 Task: Find a place to stay in Beverly, United States from June 4 to June 8 for 2 adults, with a price range of ₹8,000 to ₹16,000, 1 bedroom, 1 bed, 1 bathroom, house type, self check-in, and English-speaking host.
Action: Mouse moved to (423, 102)
Screenshot: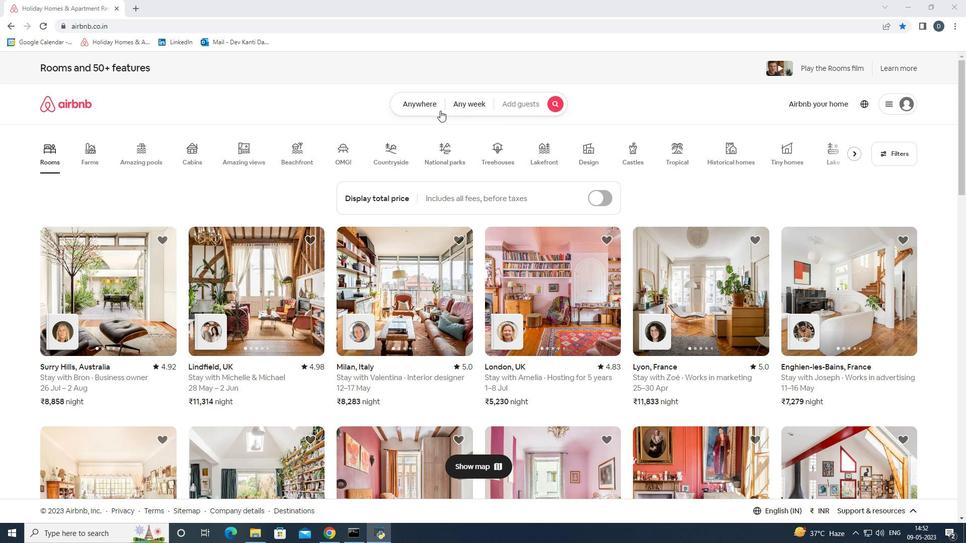 
Action: Mouse pressed left at (423, 102)
Screenshot: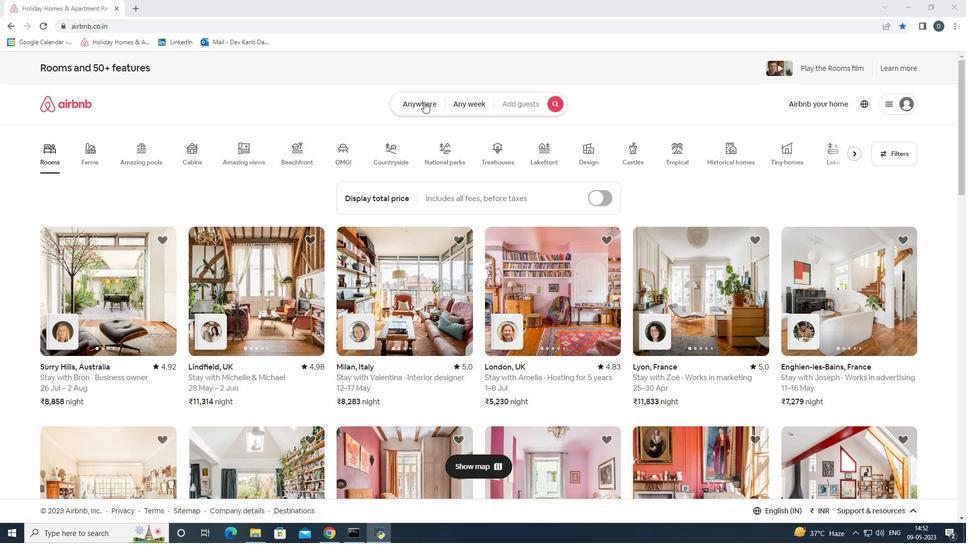 
Action: Mouse moved to (375, 143)
Screenshot: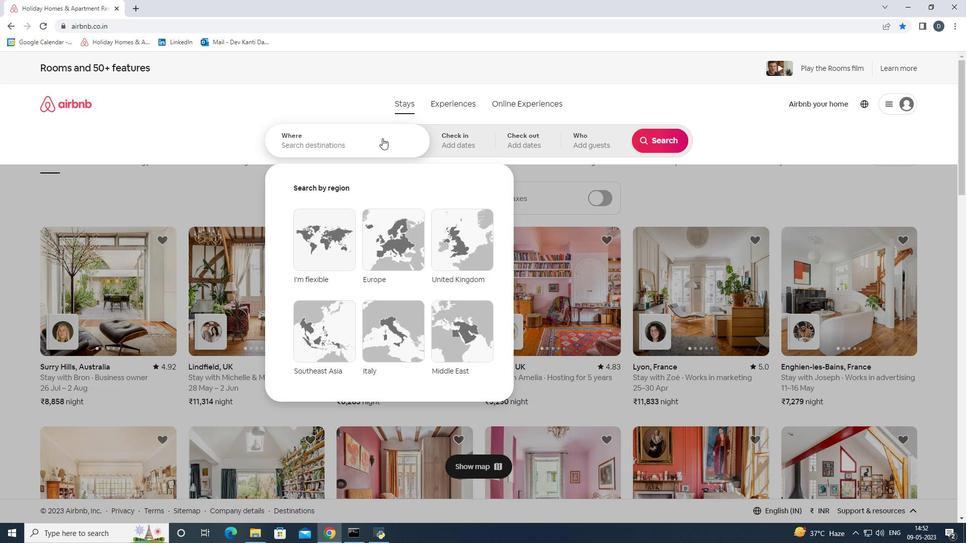 
Action: Mouse pressed left at (375, 143)
Screenshot: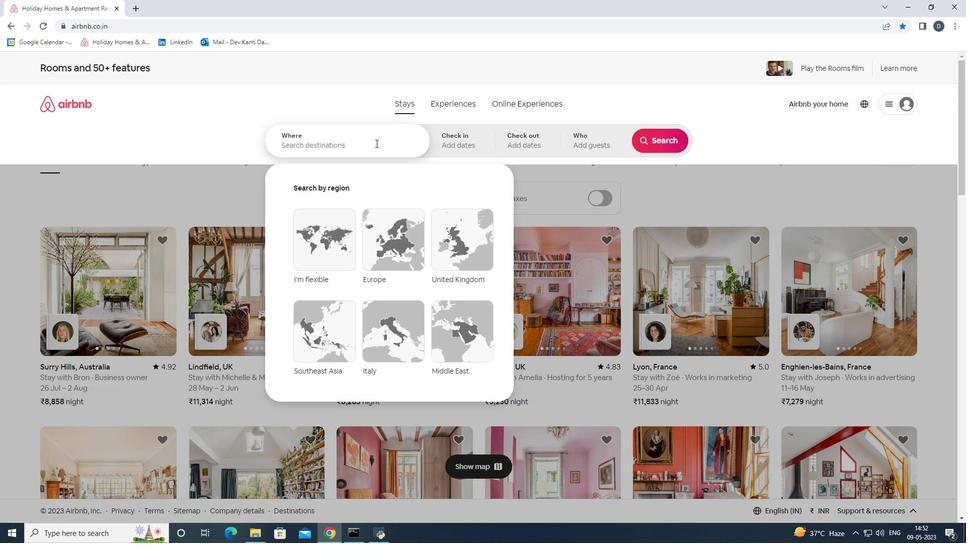 
Action: Mouse moved to (376, 142)
Screenshot: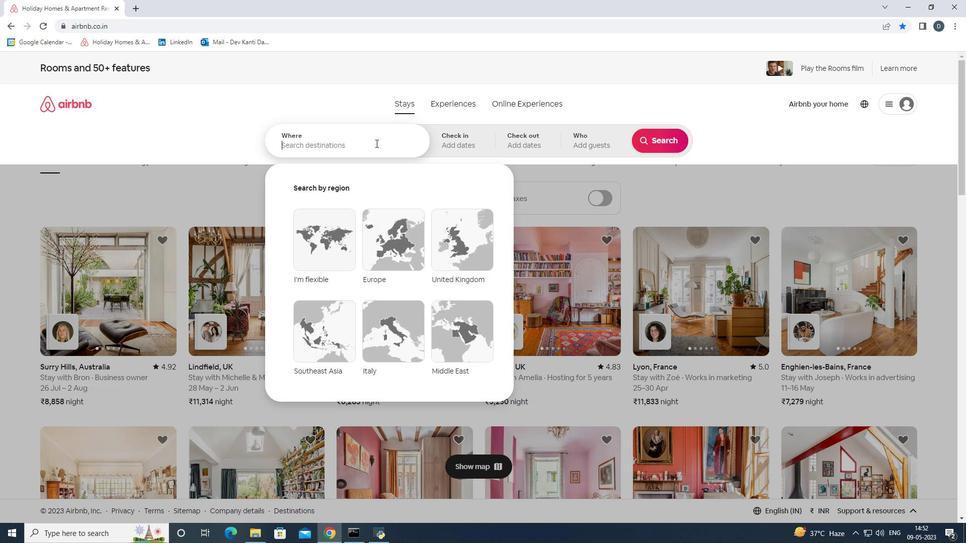 
Action: Key pressed <Key.shift_r><Key.shift_r><Key.shift_r><Key.shift_r><Key.shift_r><Key.shift_r><Key.shift_r><Key.shift_r>Beverly,<Key.shift_r><Key.shift_r><Key.shift_r><Key.shift_r><Key.shift_r><Key.shift_r><Key.shift_r><Key.shift_r><Key.shift_r><Key.shift_r><Key.shift_r><Key.shift_r><Key.shift_r><Key.shift_r>United<Key.space><Key.shift>States<Key.enter>
Screenshot: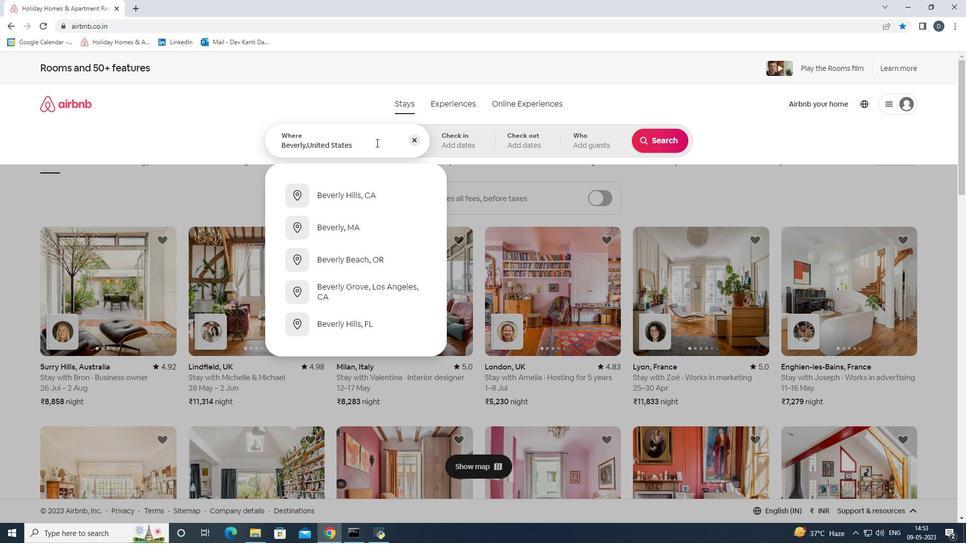 
Action: Mouse moved to (506, 284)
Screenshot: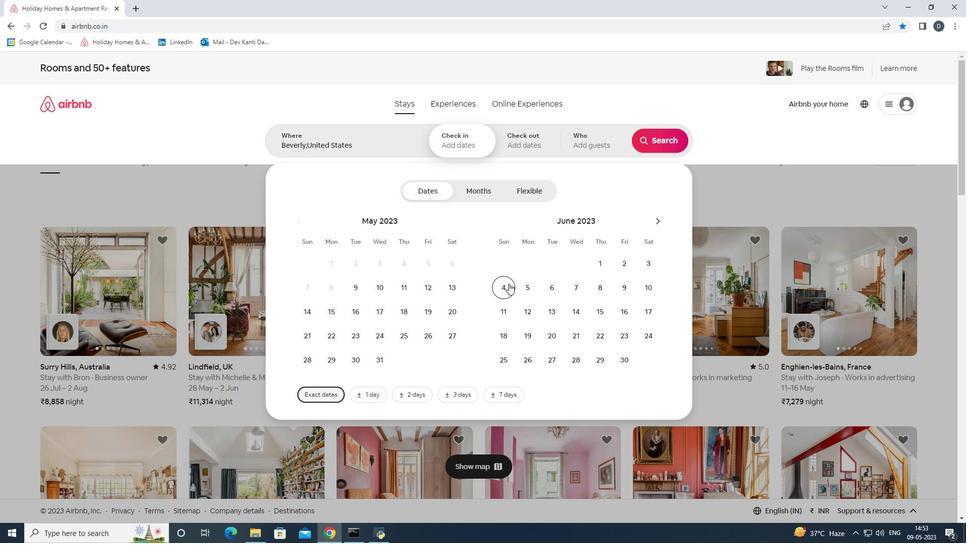 
Action: Mouse pressed left at (506, 284)
Screenshot: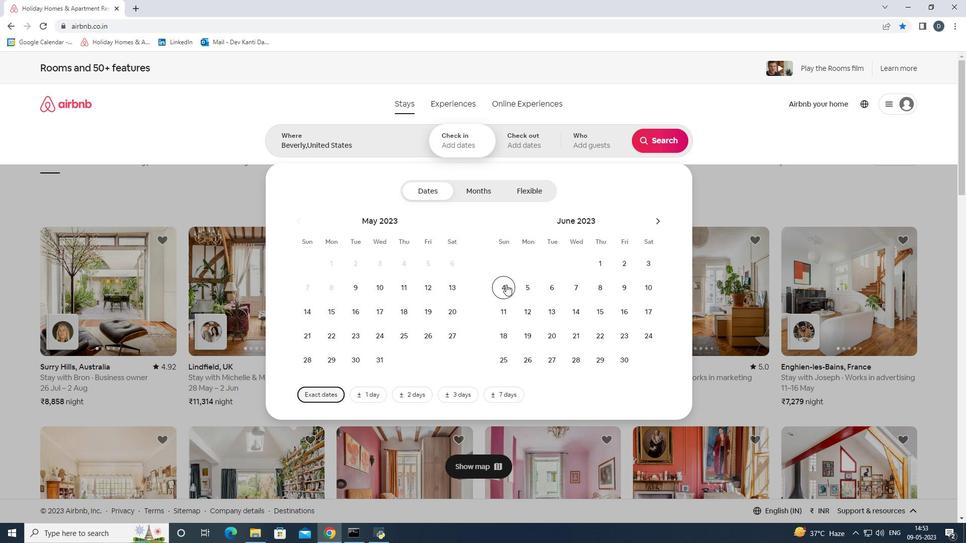 
Action: Mouse moved to (590, 291)
Screenshot: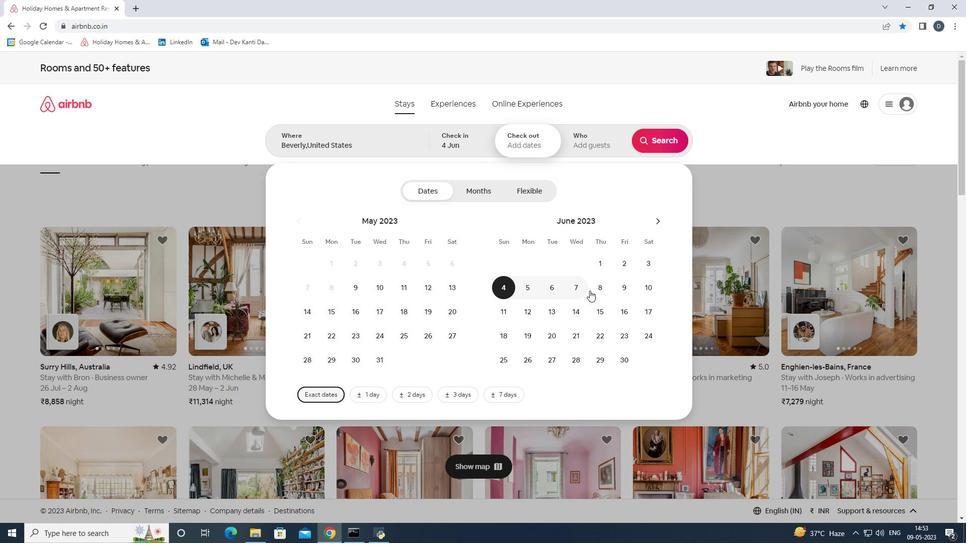 
Action: Mouse pressed left at (590, 291)
Screenshot: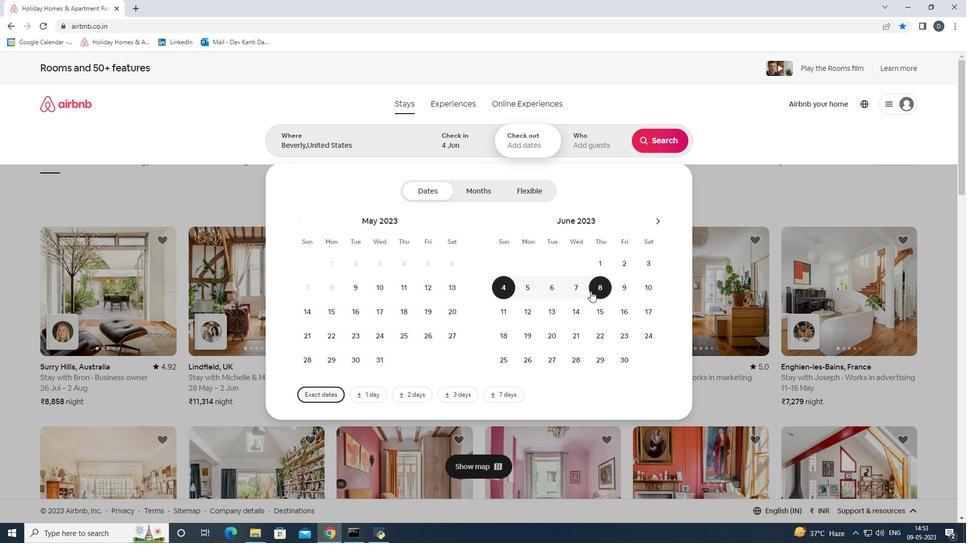 
Action: Mouse moved to (592, 148)
Screenshot: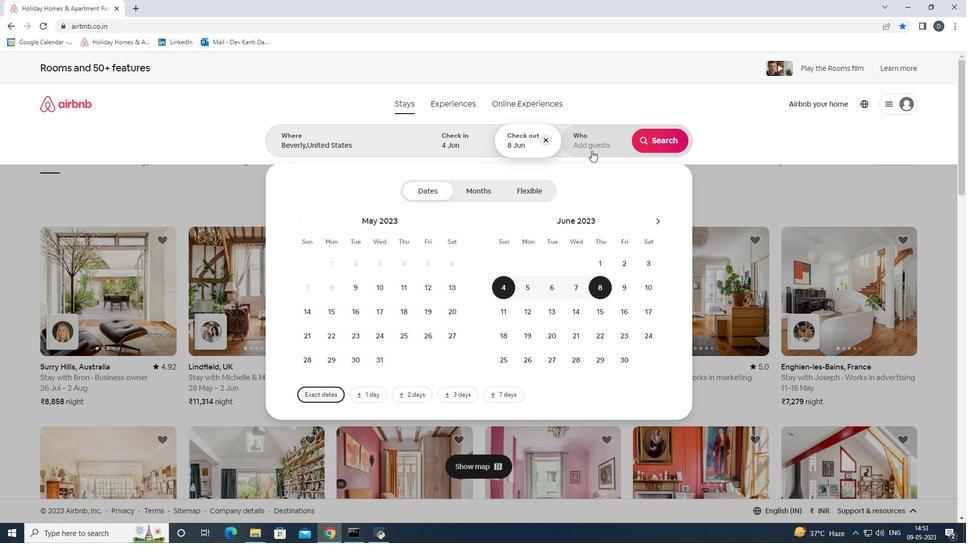 
Action: Mouse pressed left at (592, 148)
Screenshot: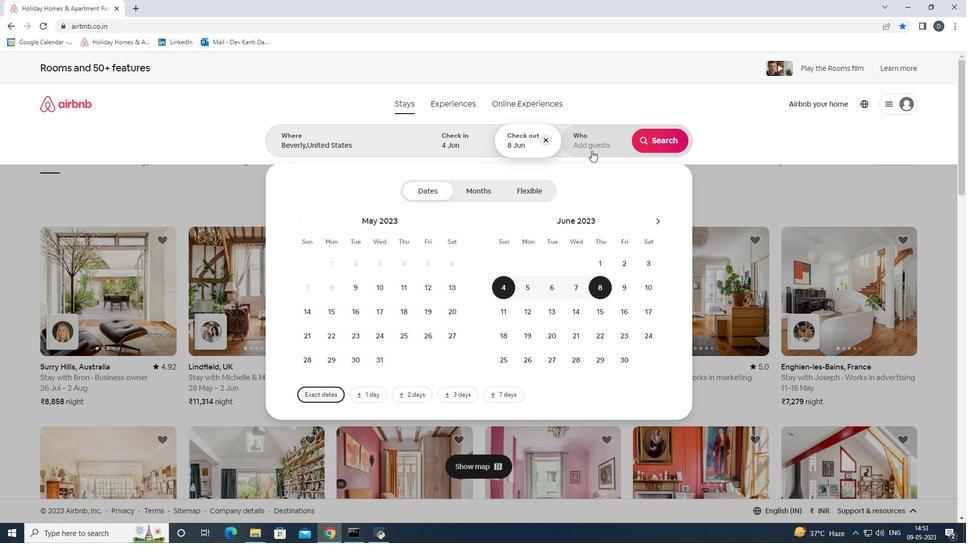 
Action: Mouse moved to (659, 195)
Screenshot: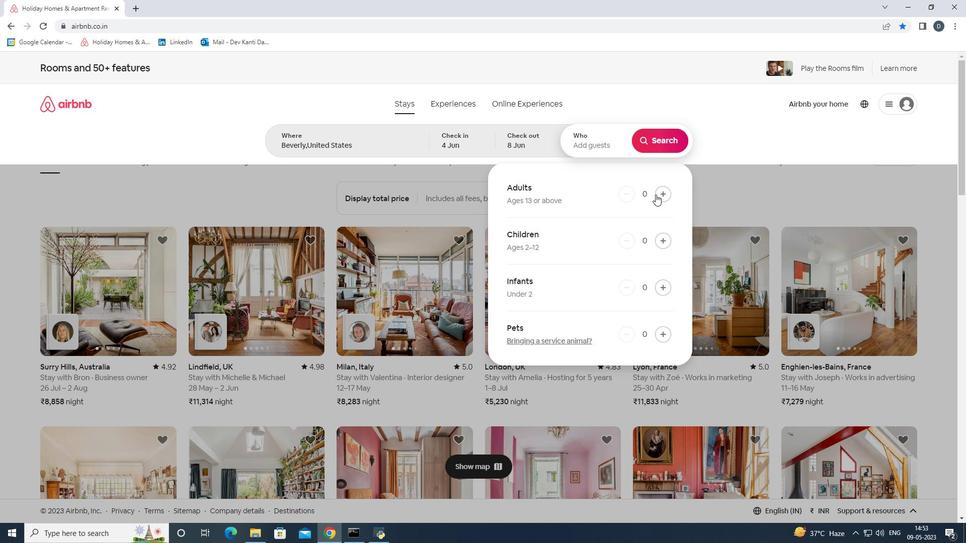 
Action: Mouse pressed left at (659, 195)
Screenshot: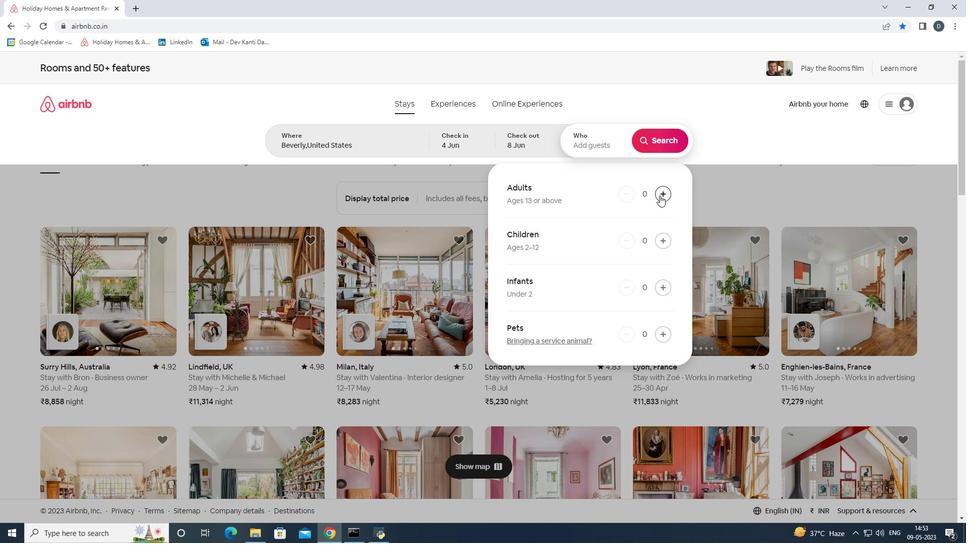 
Action: Mouse pressed left at (659, 195)
Screenshot: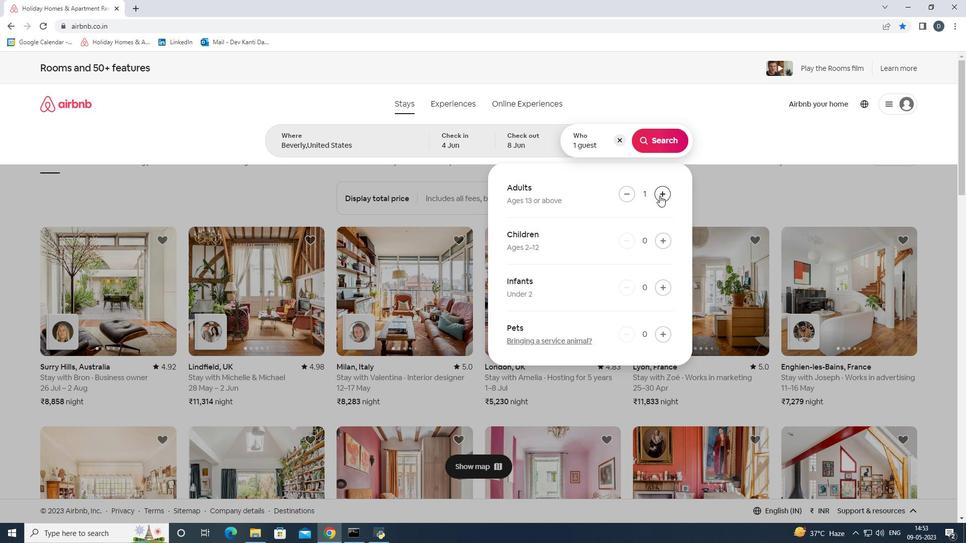 
Action: Mouse moved to (662, 147)
Screenshot: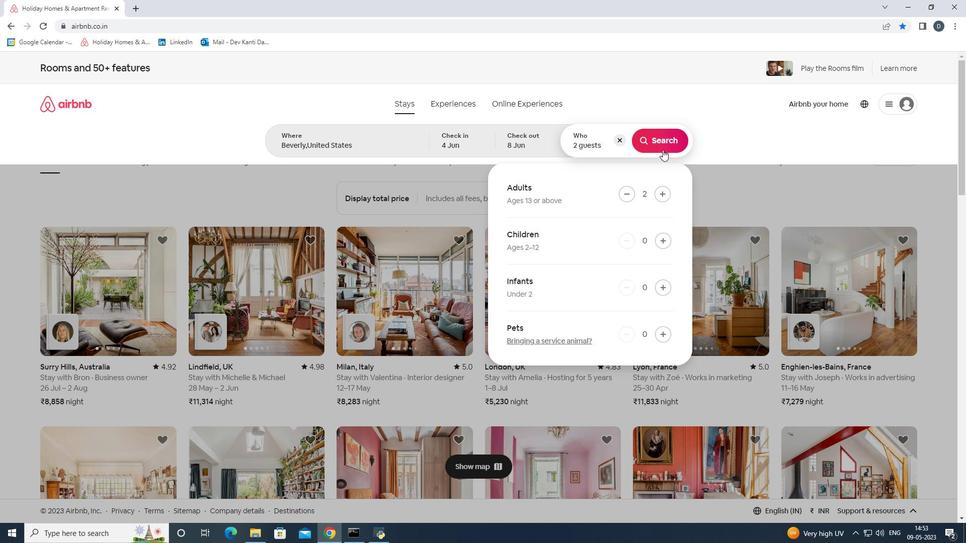 
Action: Mouse pressed left at (662, 147)
Screenshot: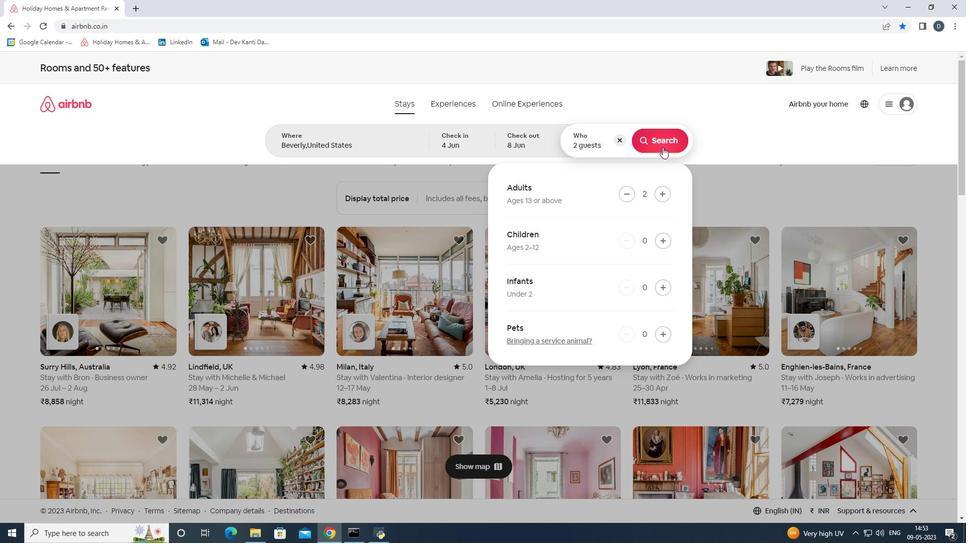 
Action: Mouse moved to (910, 116)
Screenshot: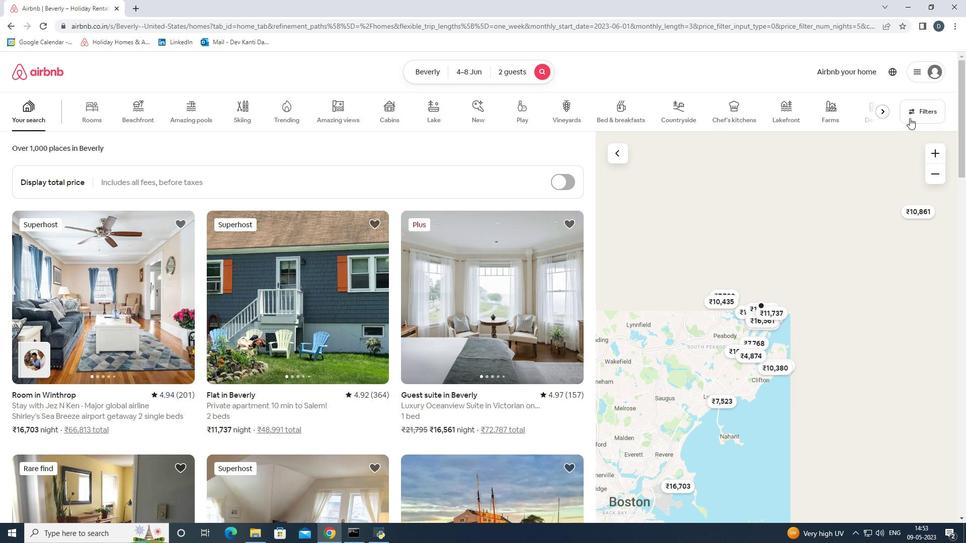 
Action: Mouse pressed left at (910, 116)
Screenshot: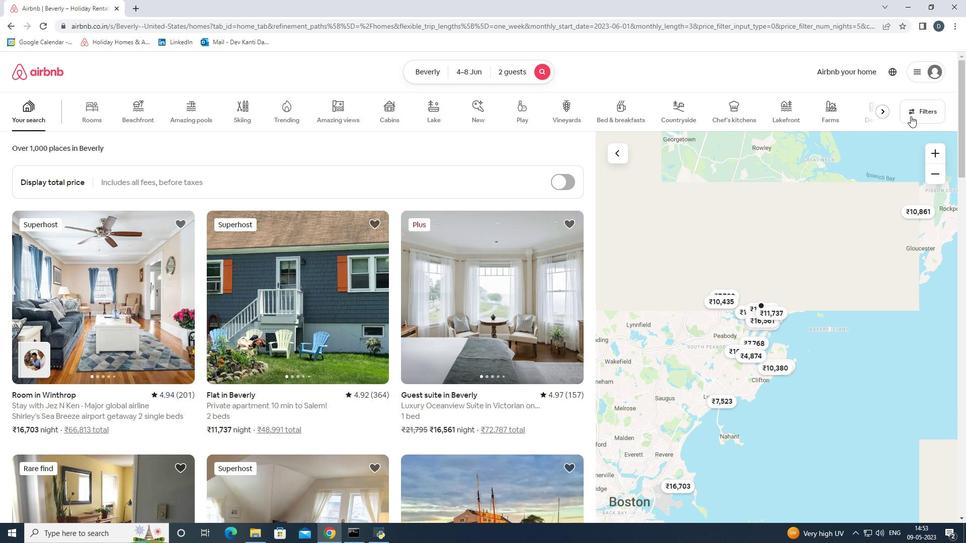 
Action: Mouse moved to (425, 358)
Screenshot: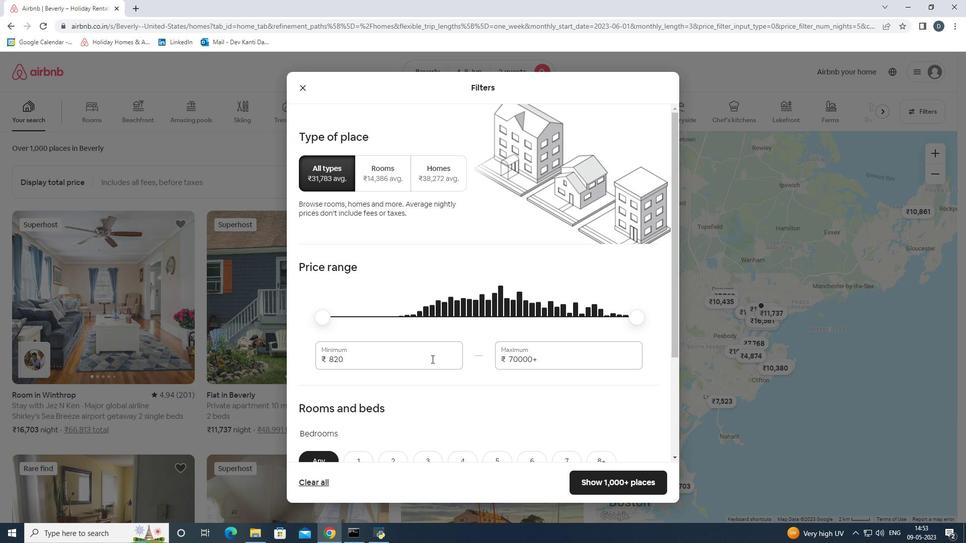 
Action: Mouse pressed left at (425, 358)
Screenshot: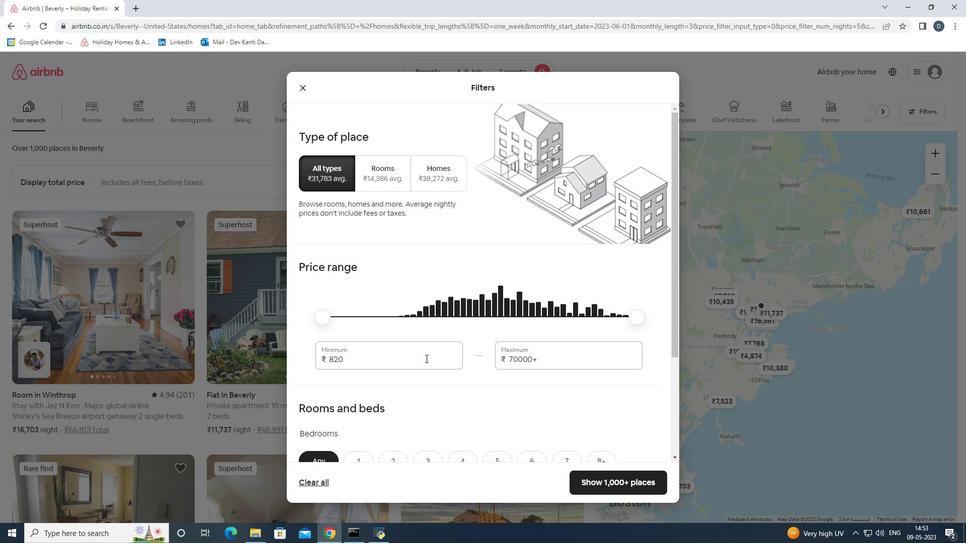 
Action: Mouse pressed left at (425, 358)
Screenshot: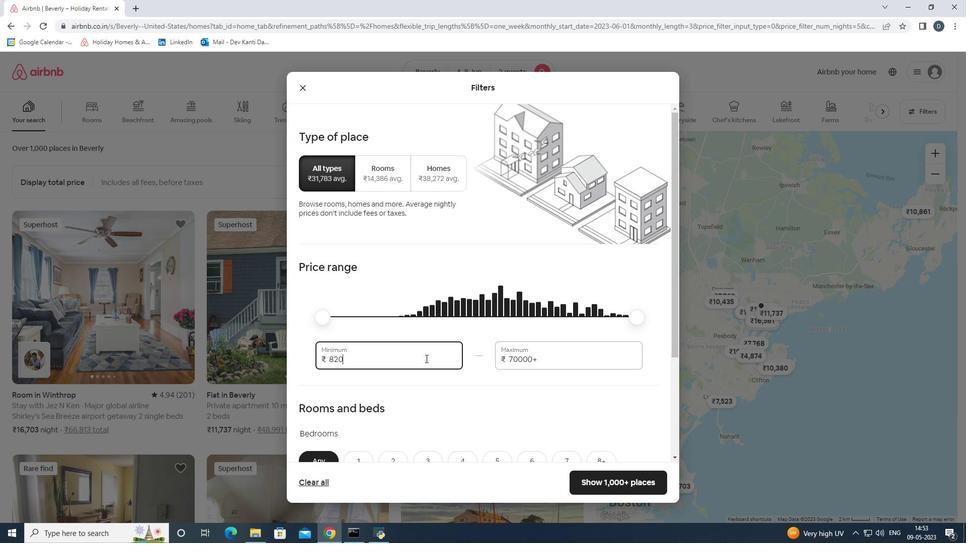 
Action: Mouse moved to (431, 356)
Screenshot: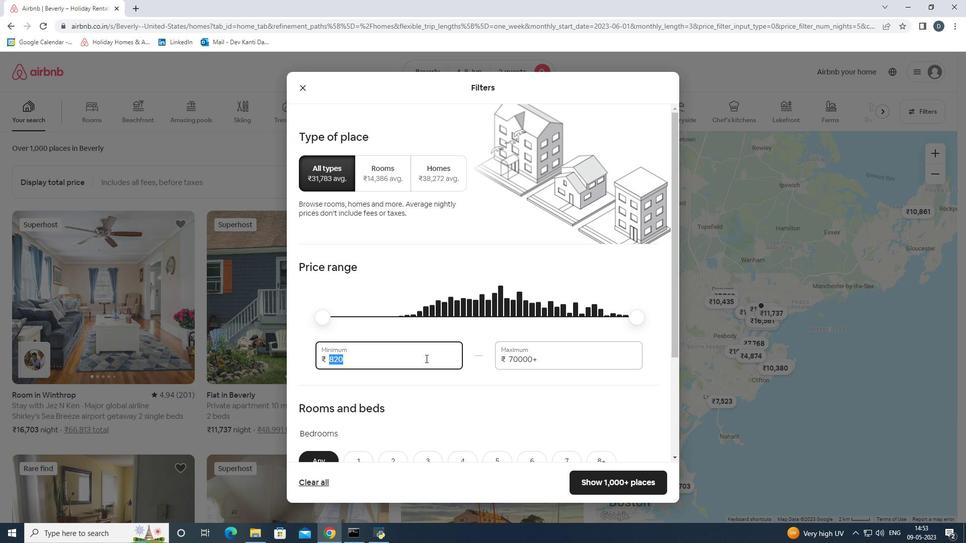 
Action: Key pressed 8000<Key.tab>16000
Screenshot: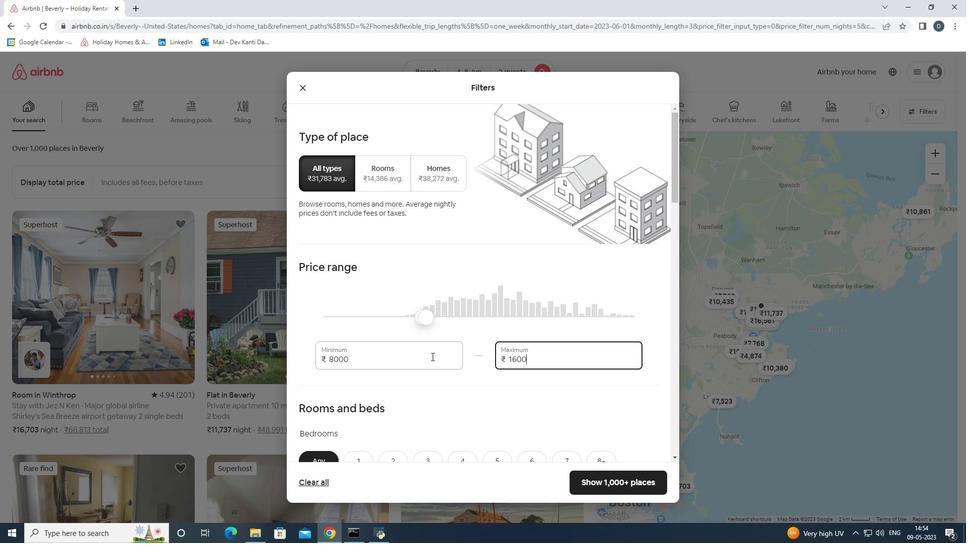
Action: Mouse scrolled (431, 356) with delta (0, 0)
Screenshot: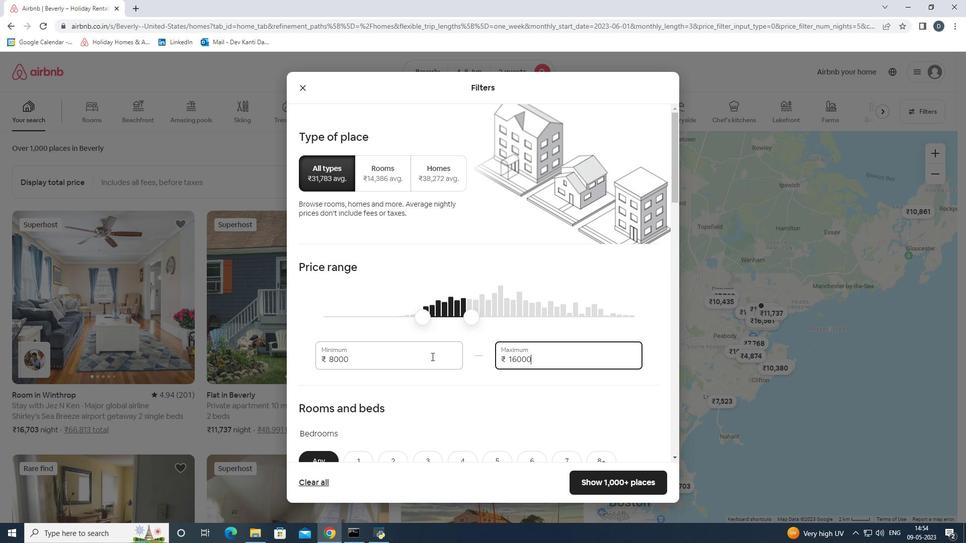 
Action: Mouse scrolled (431, 356) with delta (0, 0)
Screenshot: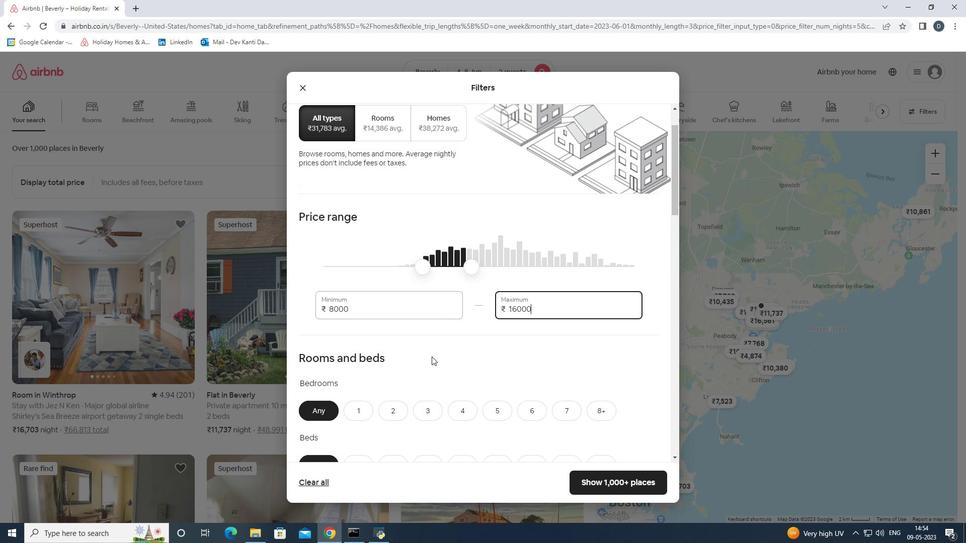 
Action: Mouse moved to (431, 356)
Screenshot: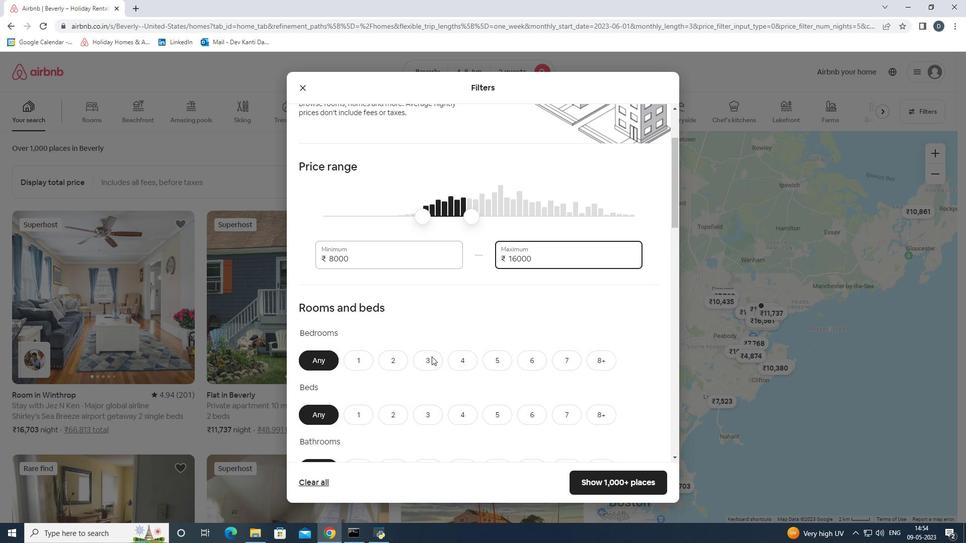 
Action: Mouse scrolled (431, 356) with delta (0, 0)
Screenshot: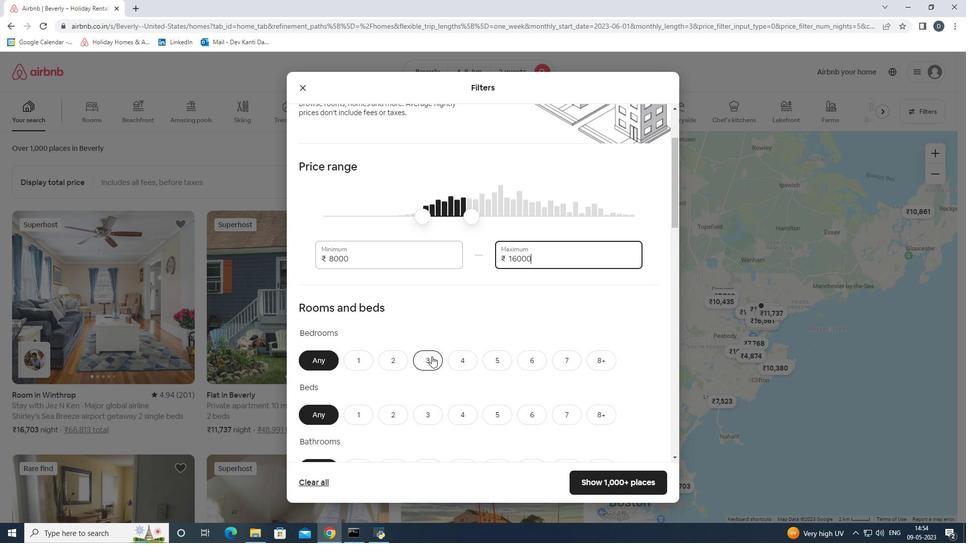 
Action: Mouse moved to (362, 314)
Screenshot: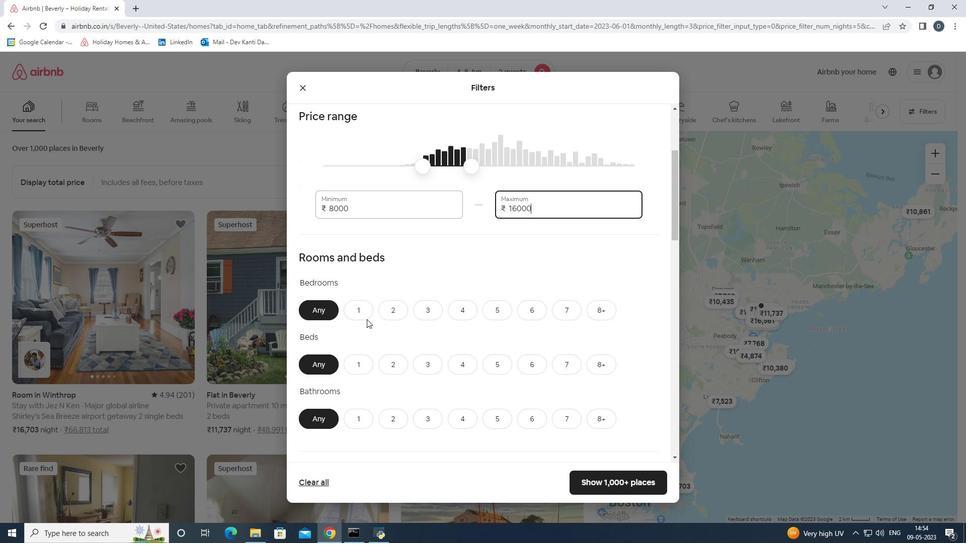 
Action: Mouse pressed left at (362, 314)
Screenshot: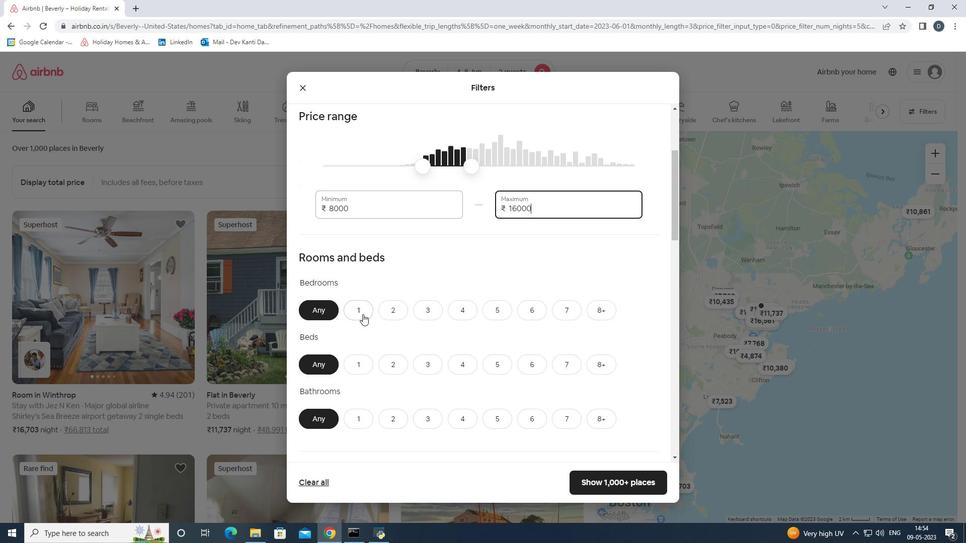 
Action: Mouse moved to (359, 359)
Screenshot: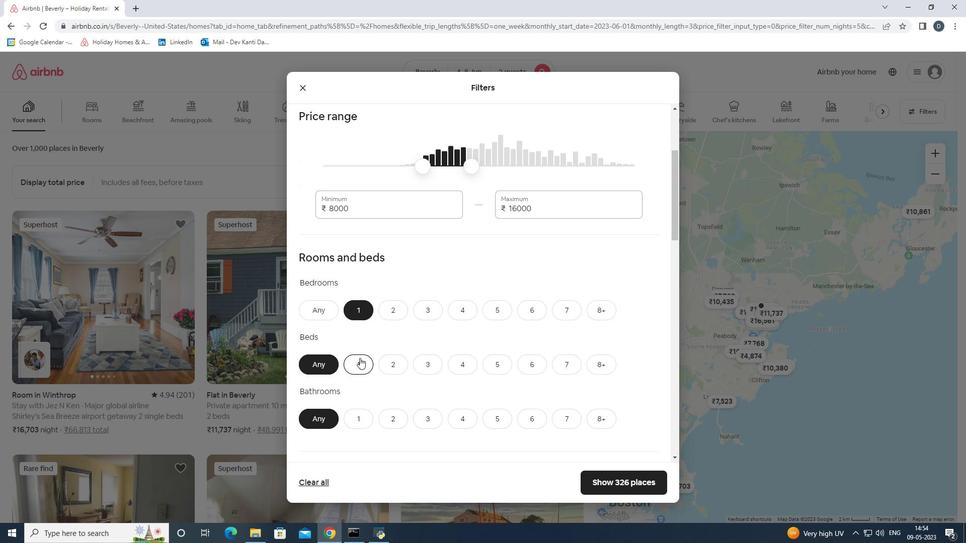 
Action: Mouse pressed left at (359, 359)
Screenshot: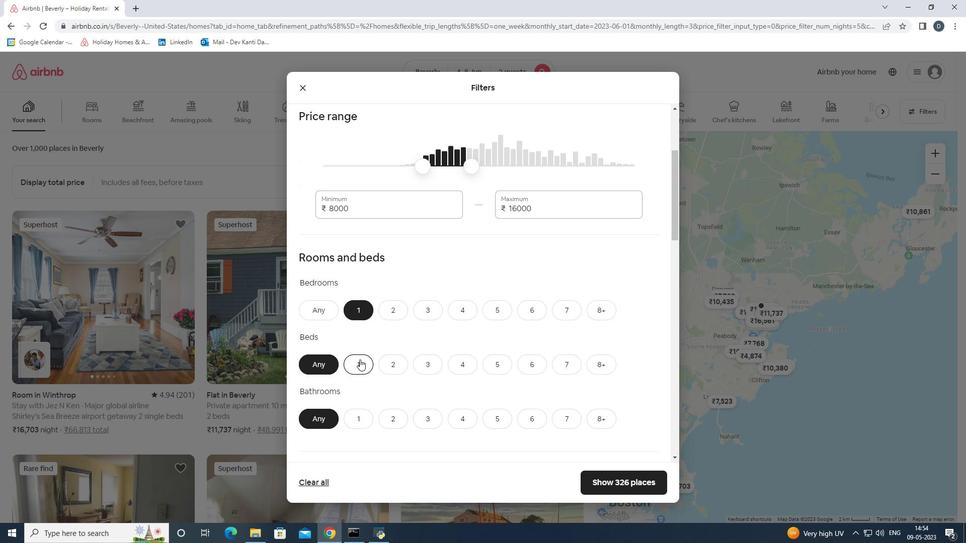 
Action: Mouse moved to (361, 412)
Screenshot: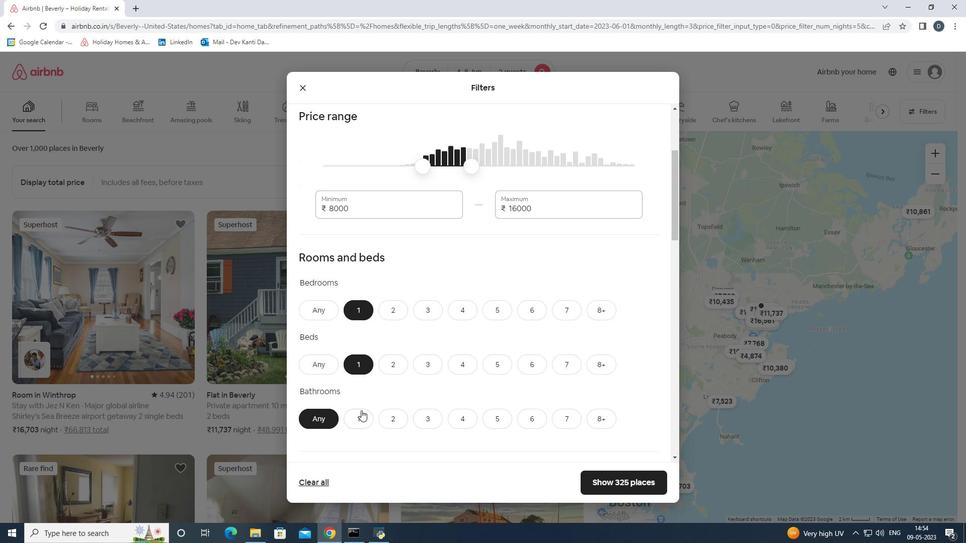 
Action: Mouse pressed left at (361, 412)
Screenshot: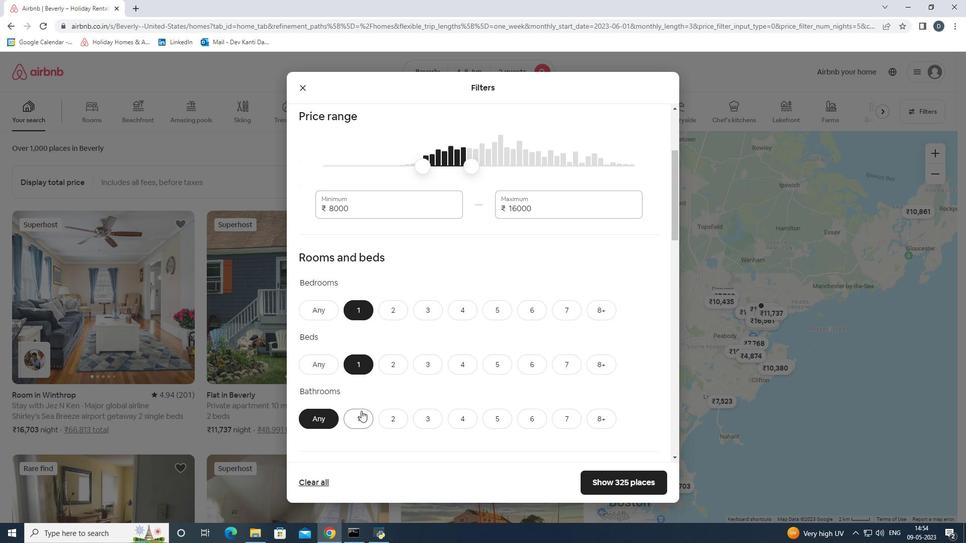 
Action: Mouse moved to (388, 392)
Screenshot: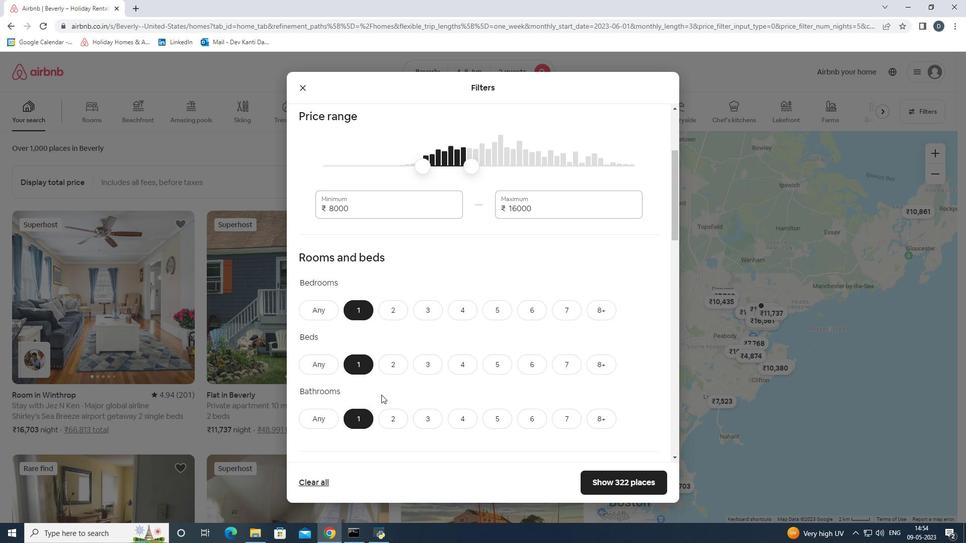 
Action: Mouse scrolled (388, 391) with delta (0, 0)
Screenshot: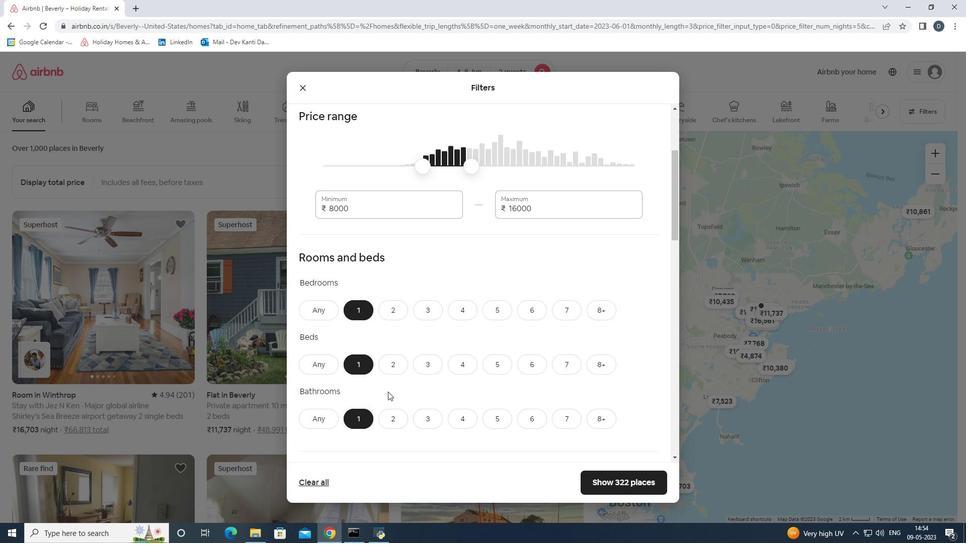 
Action: Mouse scrolled (388, 391) with delta (0, 0)
Screenshot: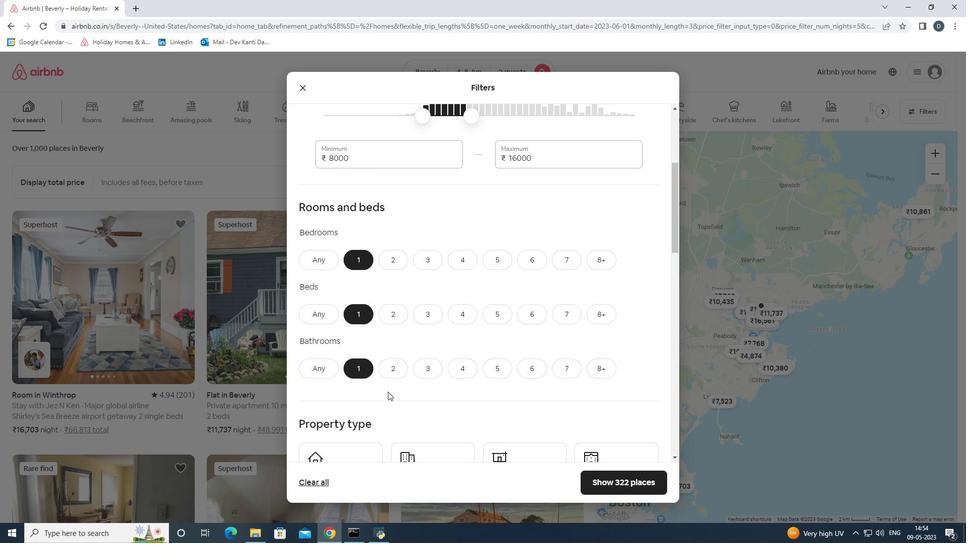 
Action: Mouse moved to (389, 392)
Screenshot: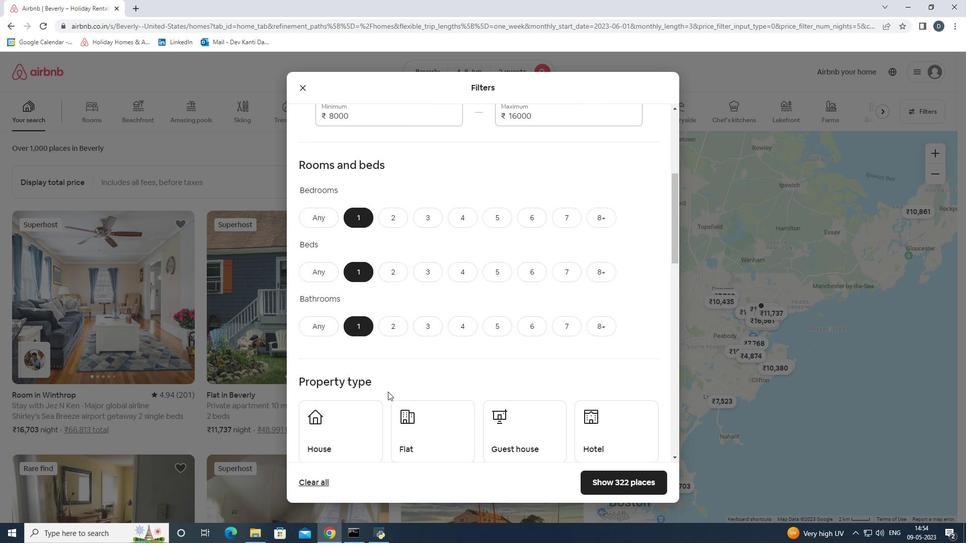
Action: Mouse scrolled (389, 391) with delta (0, 0)
Screenshot: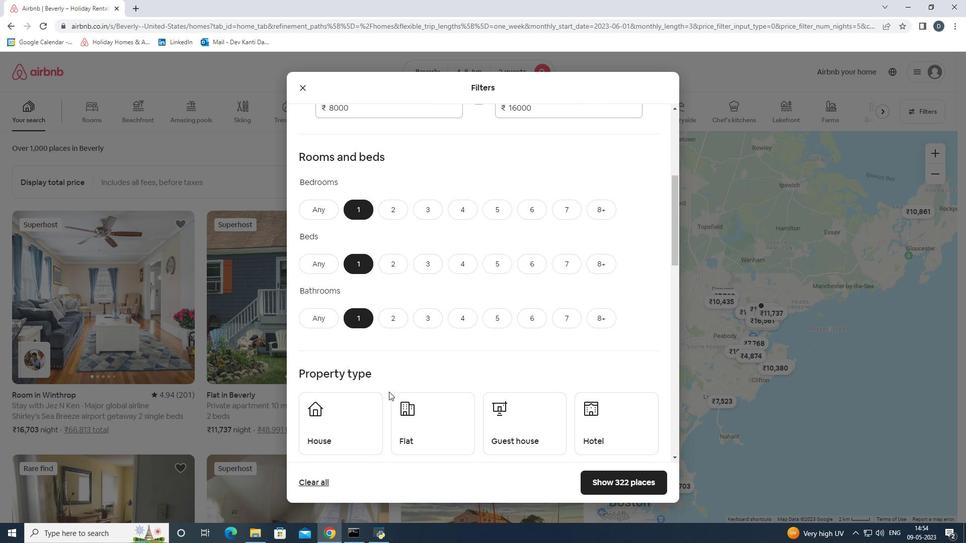 
Action: Mouse moved to (359, 382)
Screenshot: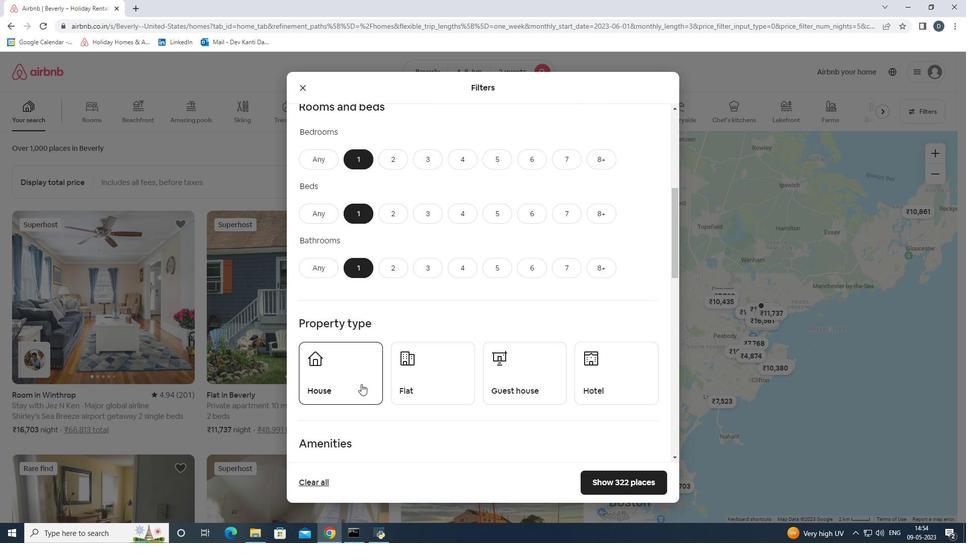 
Action: Mouse pressed left at (359, 382)
Screenshot: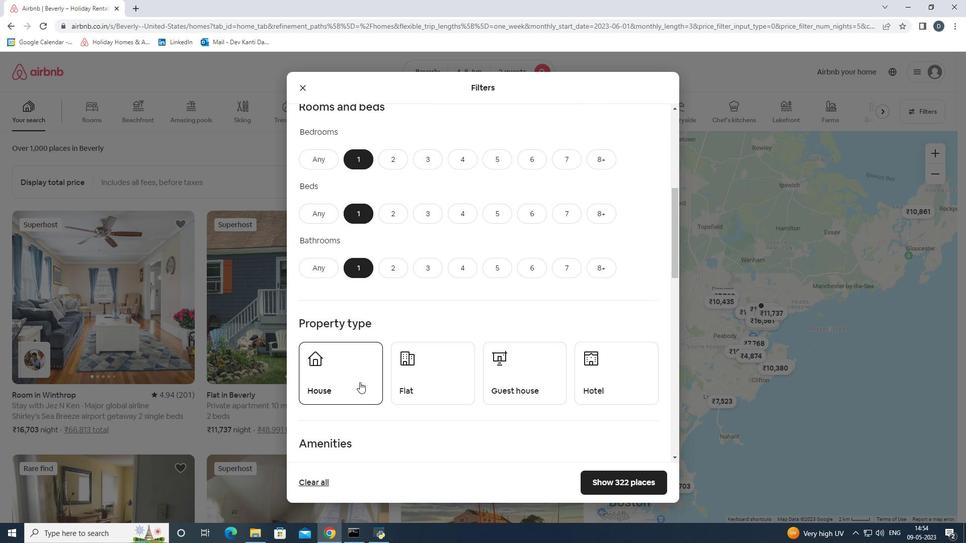 
Action: Mouse moved to (405, 378)
Screenshot: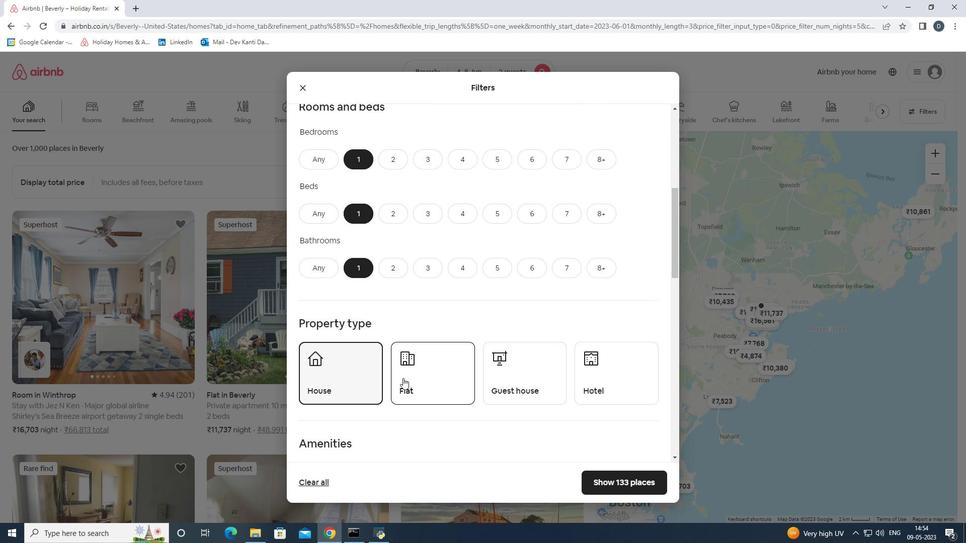 
Action: Mouse pressed left at (405, 378)
Screenshot: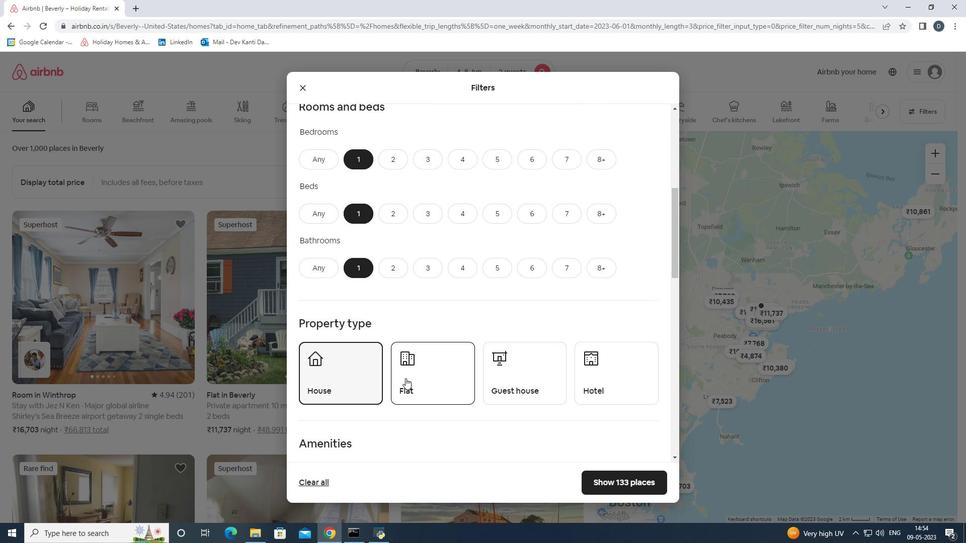 
Action: Mouse moved to (514, 378)
Screenshot: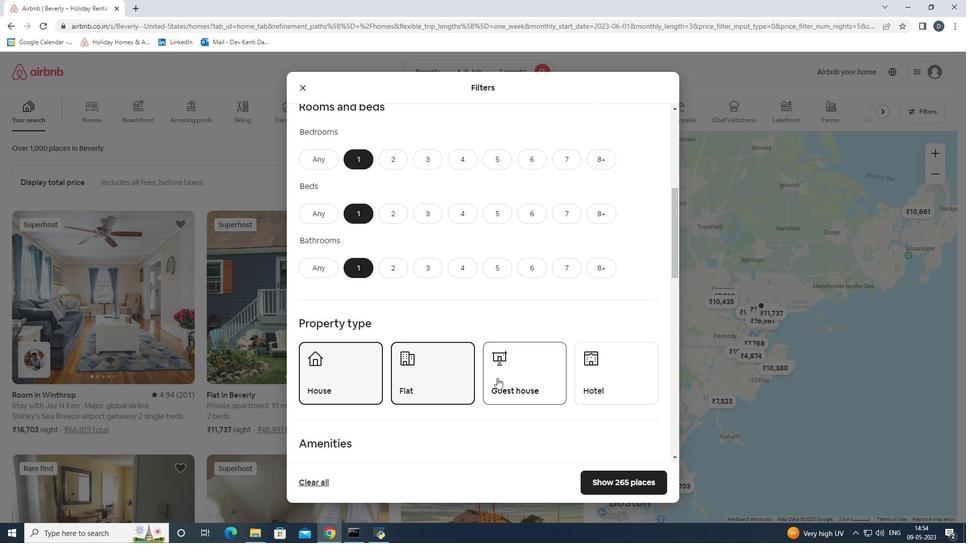 
Action: Mouse pressed left at (514, 378)
Screenshot: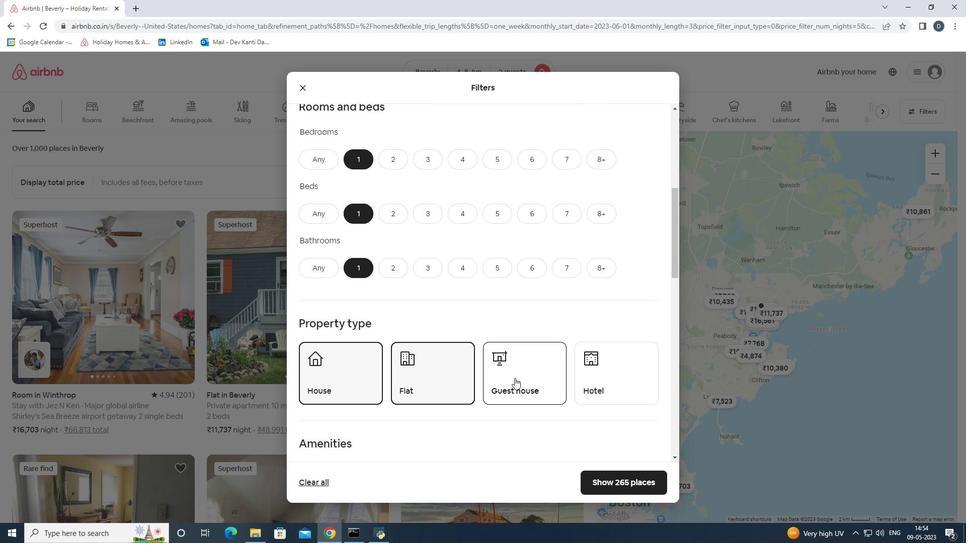 
Action: Mouse moved to (581, 369)
Screenshot: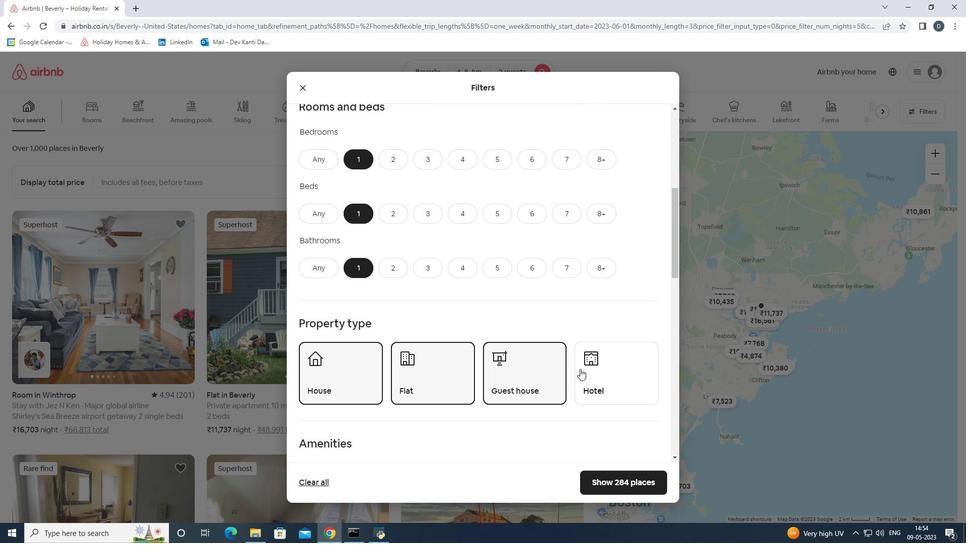 
Action: Mouse pressed left at (581, 369)
Screenshot: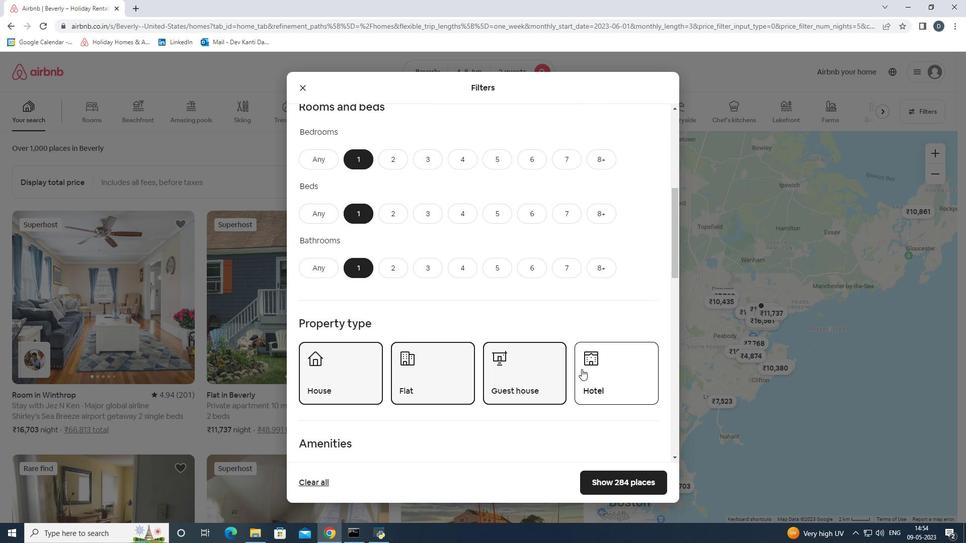 
Action: Mouse moved to (583, 369)
Screenshot: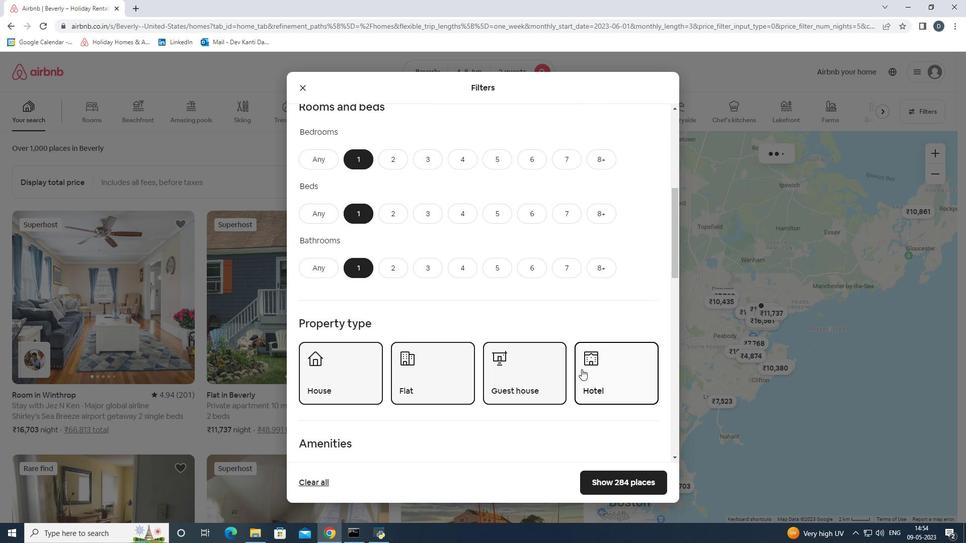 
Action: Mouse scrolled (583, 368) with delta (0, 0)
Screenshot: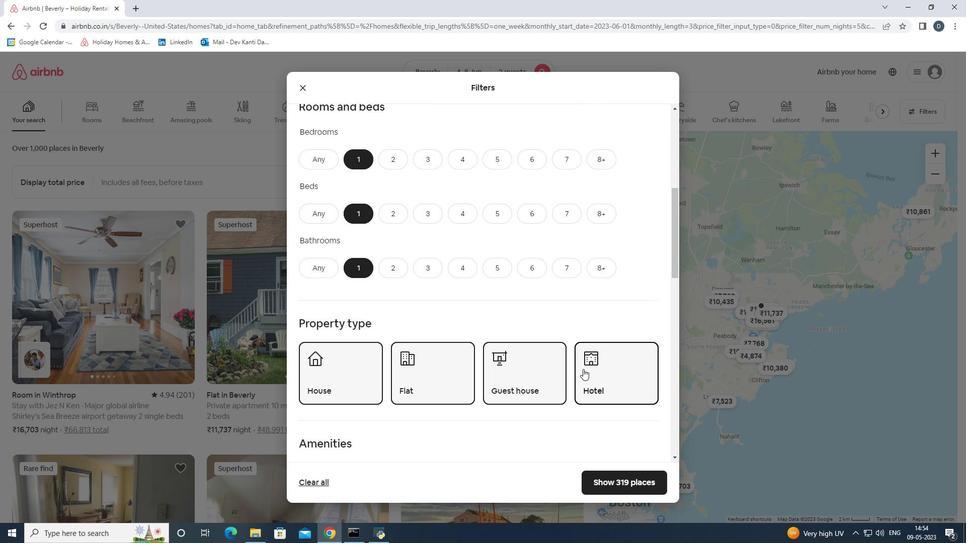 
Action: Mouse scrolled (583, 368) with delta (0, 0)
Screenshot: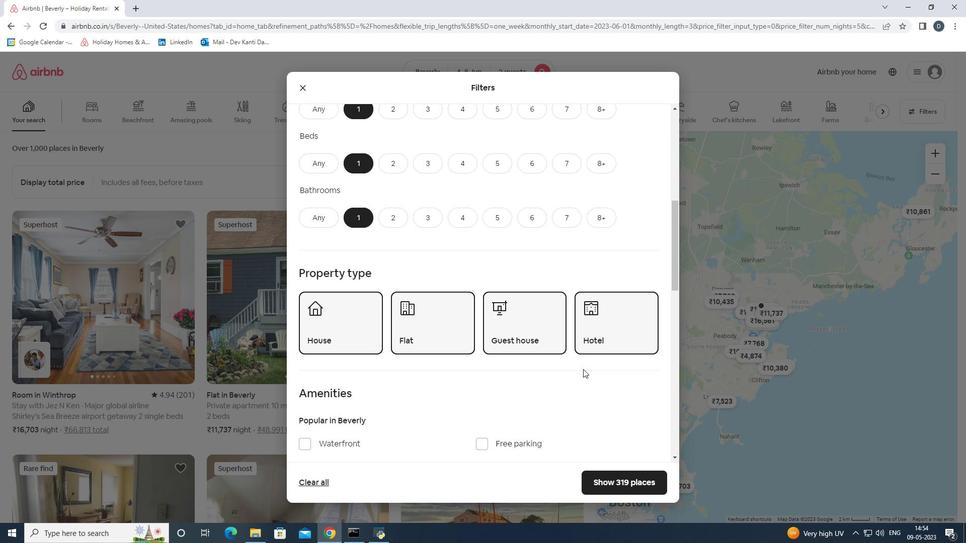 
Action: Mouse scrolled (583, 368) with delta (0, 0)
Screenshot: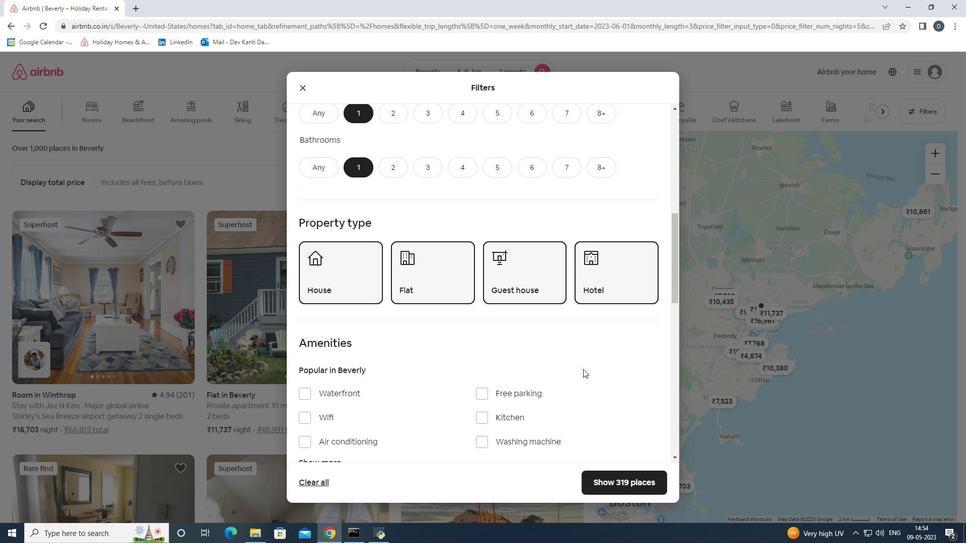 
Action: Mouse scrolled (583, 368) with delta (0, 0)
Screenshot: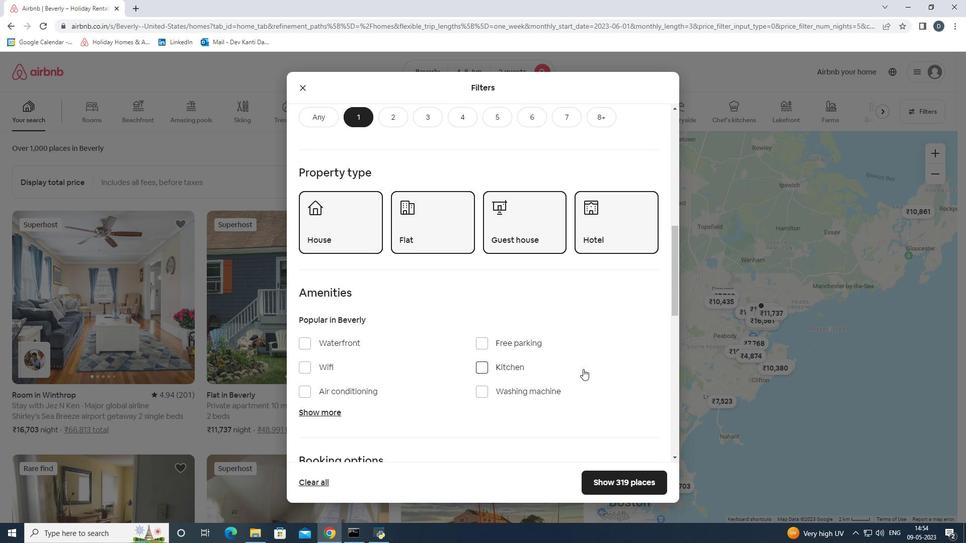 
Action: Mouse scrolled (583, 368) with delta (0, 0)
Screenshot: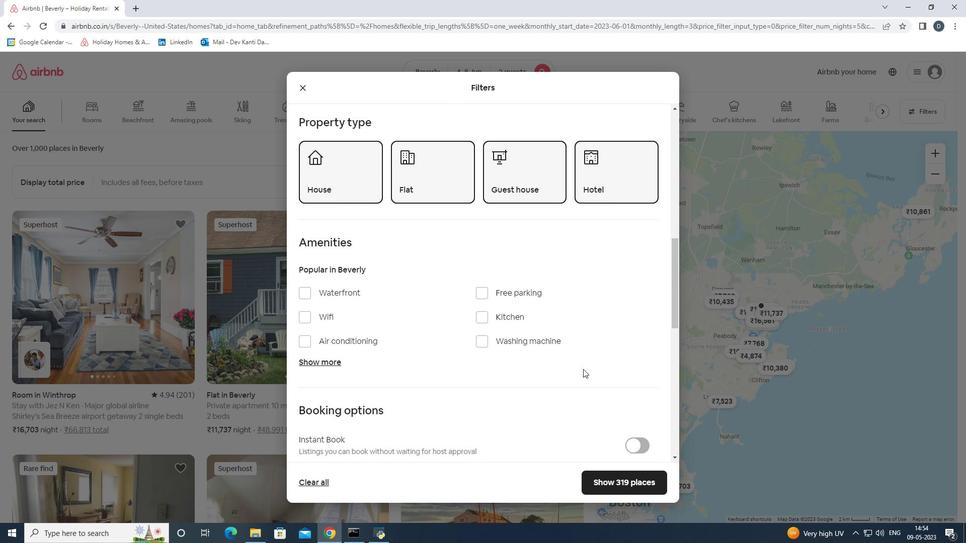 
Action: Mouse moved to (596, 369)
Screenshot: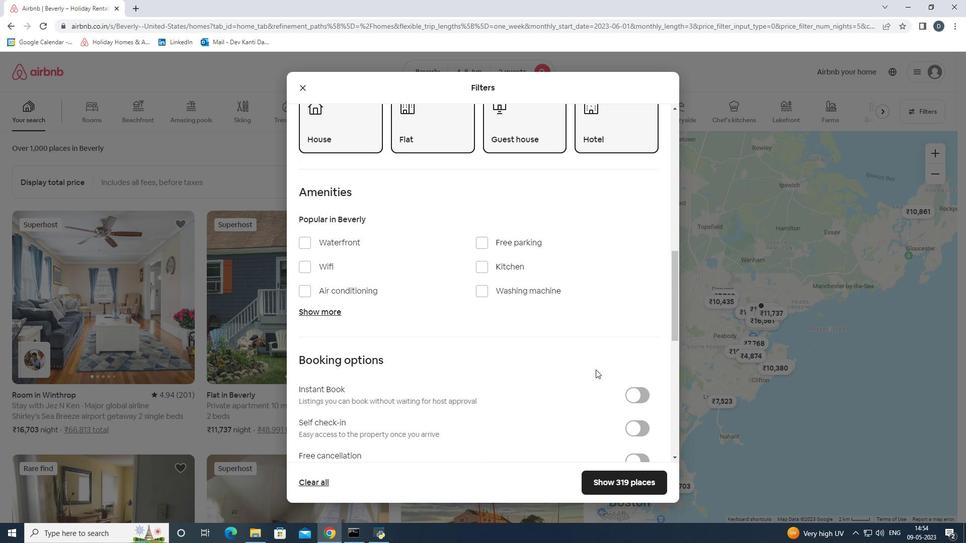 
Action: Mouse scrolled (596, 369) with delta (0, 0)
Screenshot: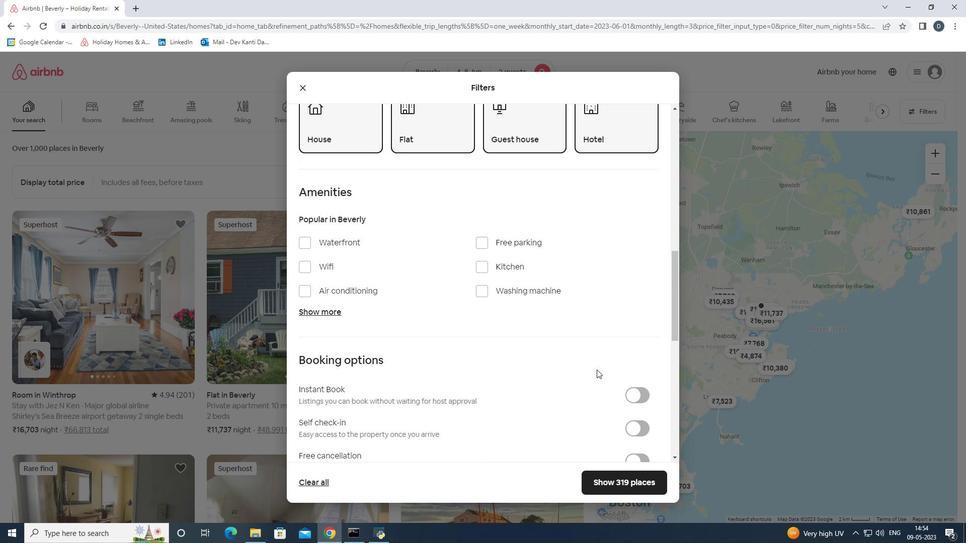 
Action: Mouse moved to (627, 377)
Screenshot: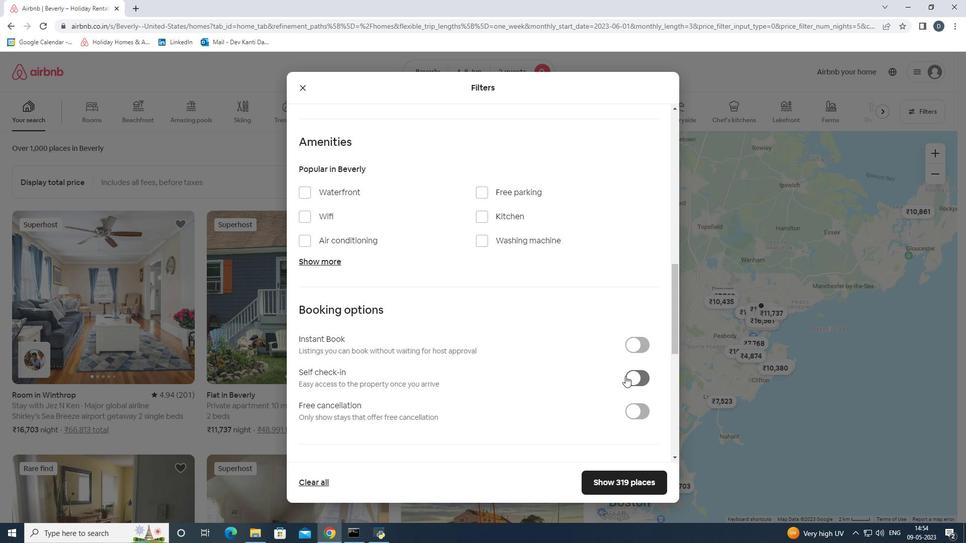 
Action: Mouse pressed left at (627, 377)
Screenshot: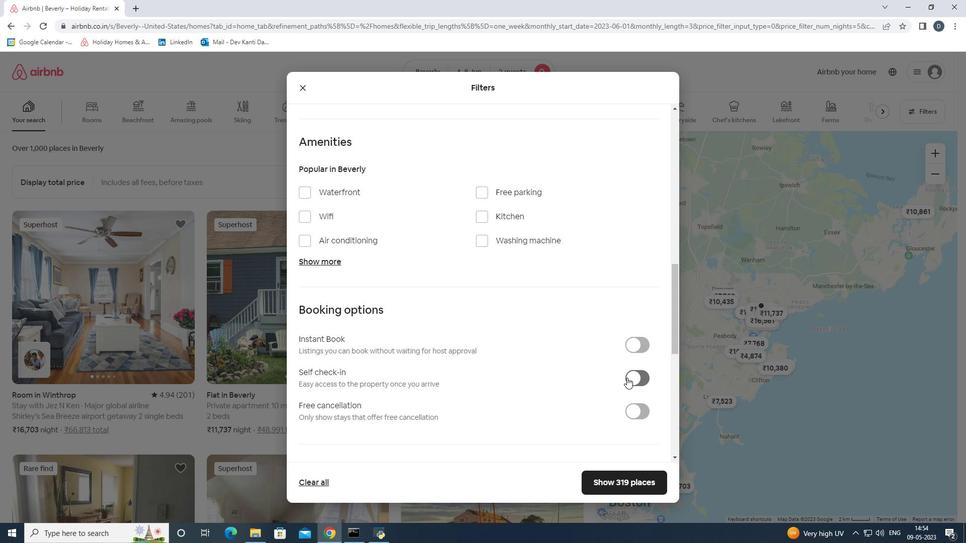 
Action: Mouse moved to (627, 377)
Screenshot: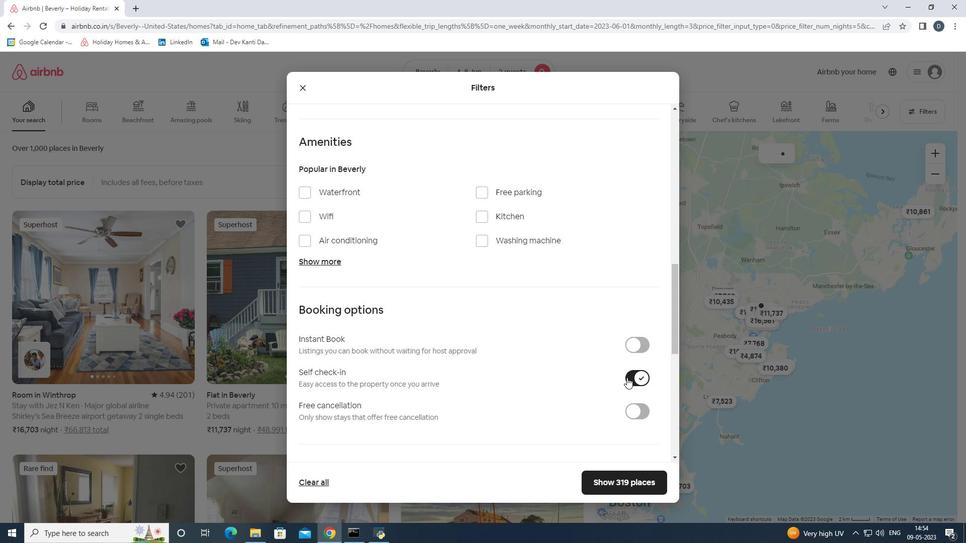 
Action: Mouse scrolled (627, 377) with delta (0, 0)
Screenshot: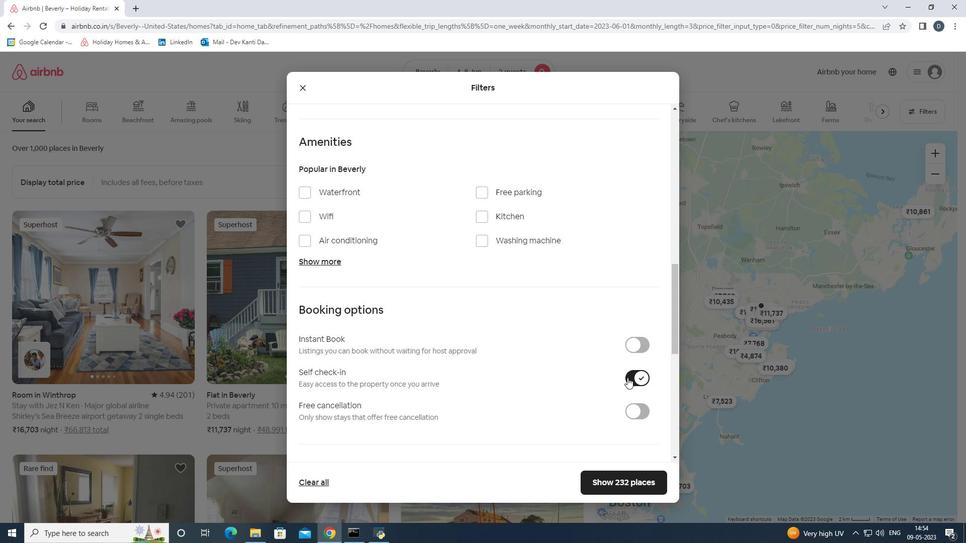 
Action: Mouse scrolled (627, 377) with delta (0, 0)
Screenshot: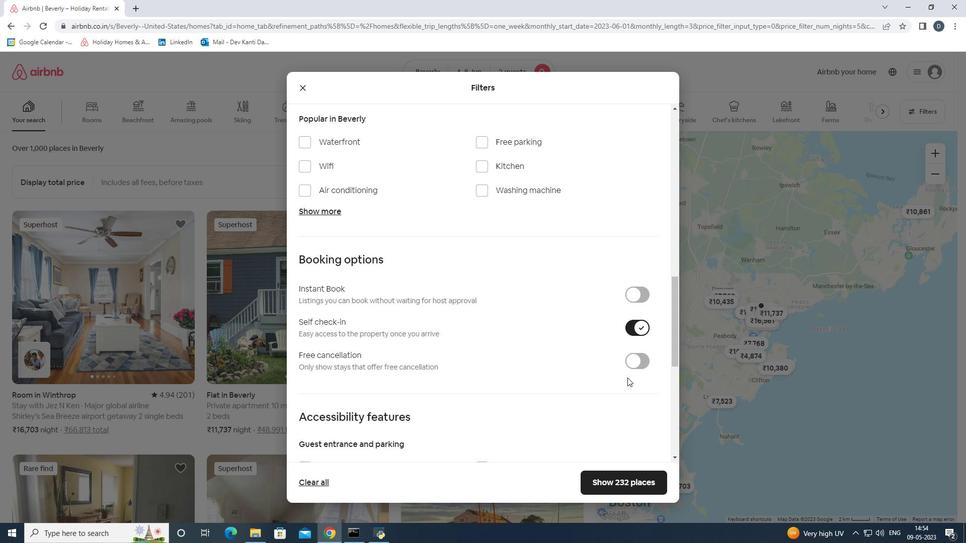 
Action: Mouse scrolled (627, 377) with delta (0, 0)
Screenshot: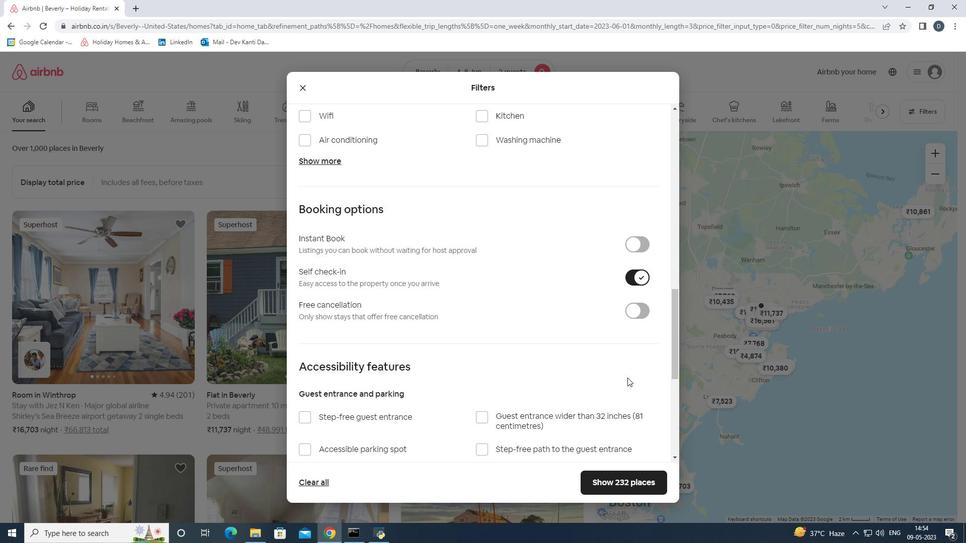 
Action: Mouse scrolled (627, 377) with delta (0, 0)
Screenshot: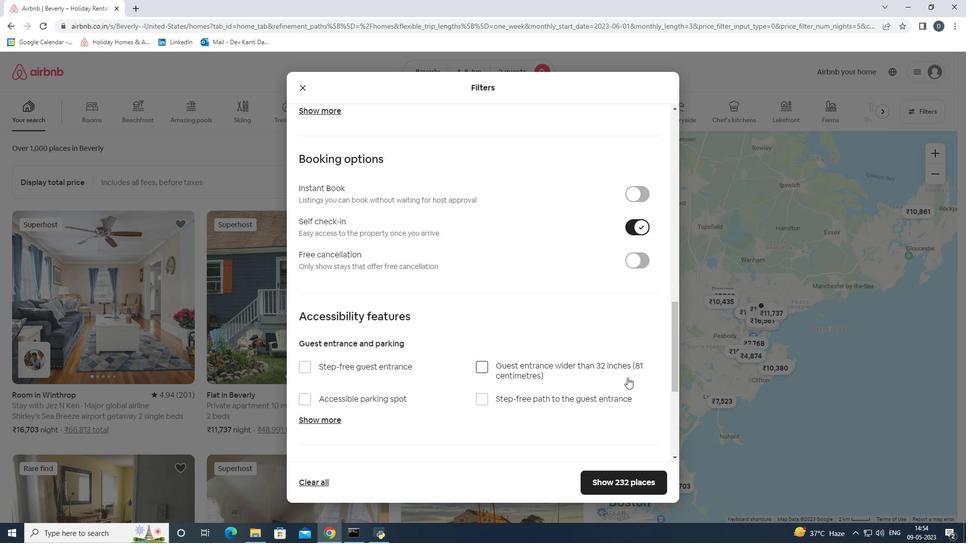 
Action: Mouse scrolled (627, 377) with delta (0, 0)
Screenshot: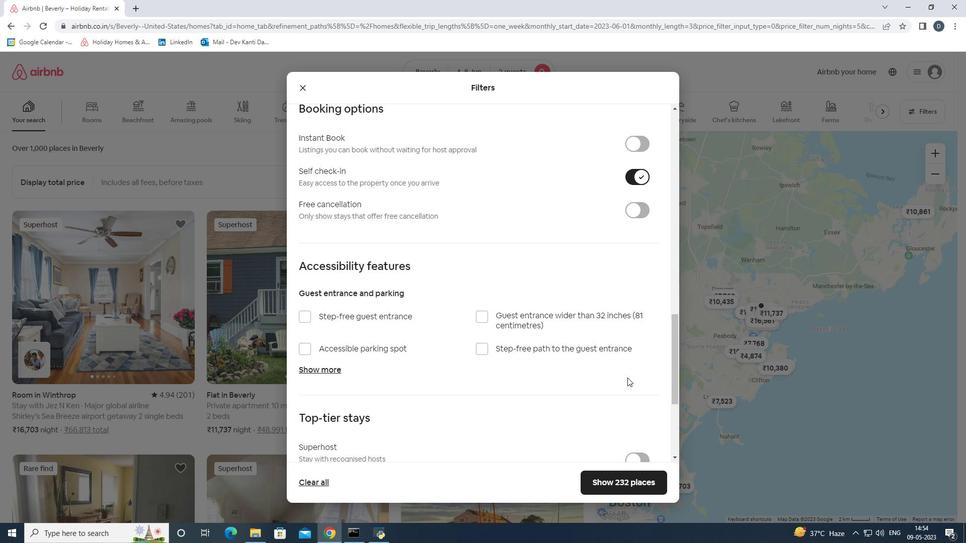 
Action: Mouse scrolled (627, 377) with delta (0, 0)
Screenshot: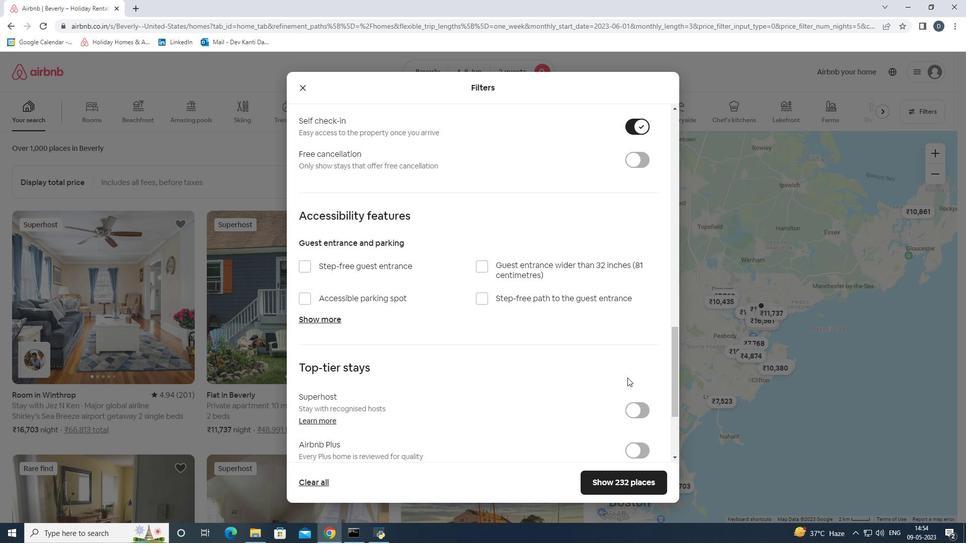 
Action: Mouse scrolled (627, 377) with delta (0, 0)
Screenshot: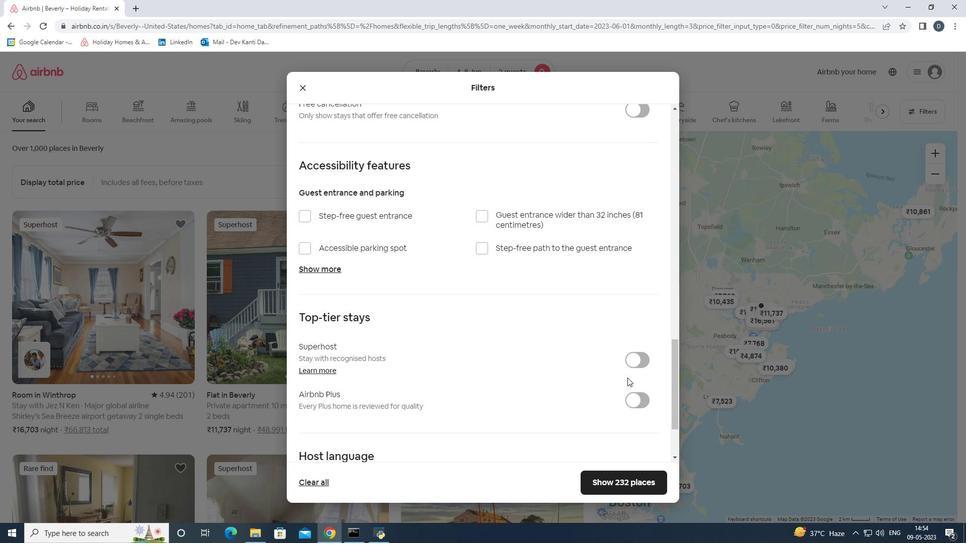 
Action: Mouse scrolled (627, 377) with delta (0, 0)
Screenshot: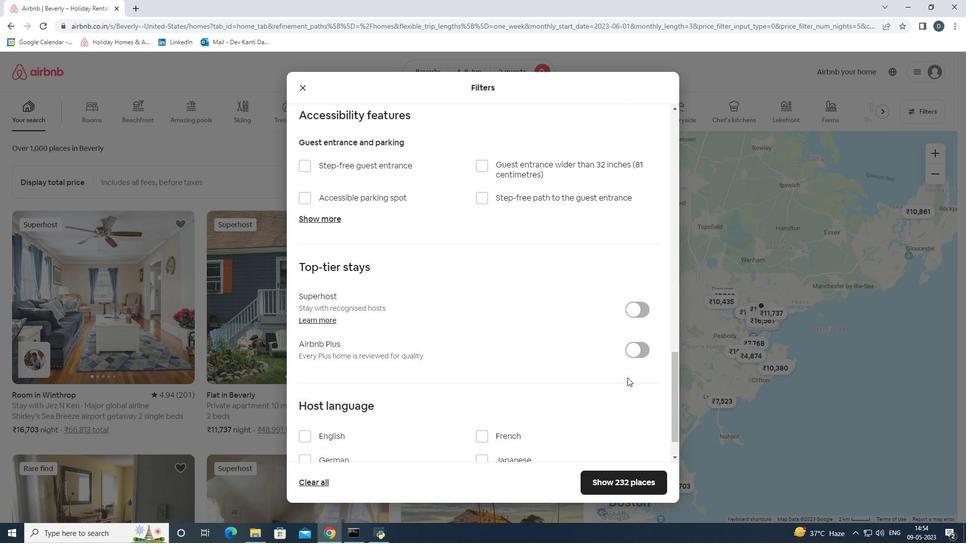 
Action: Mouse moved to (309, 390)
Screenshot: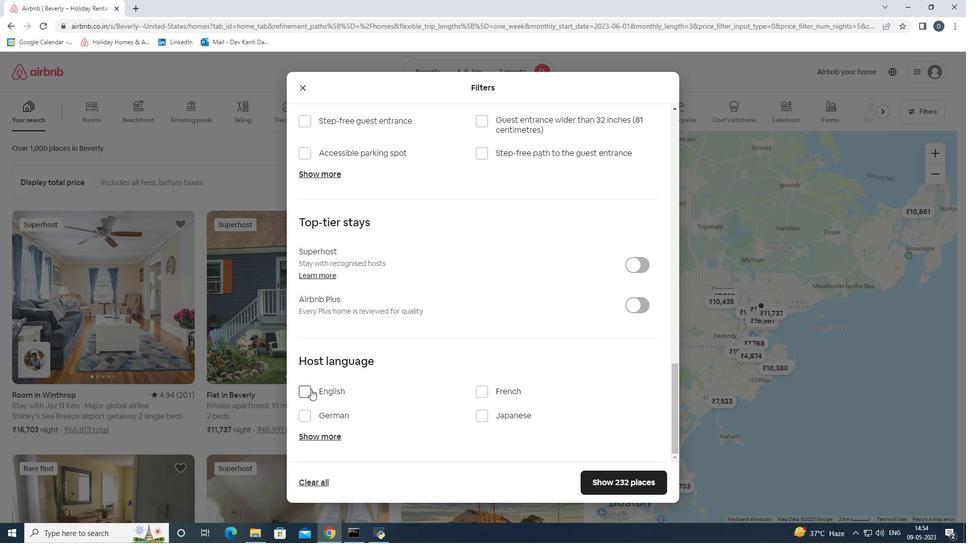 
Action: Mouse pressed left at (309, 390)
Screenshot: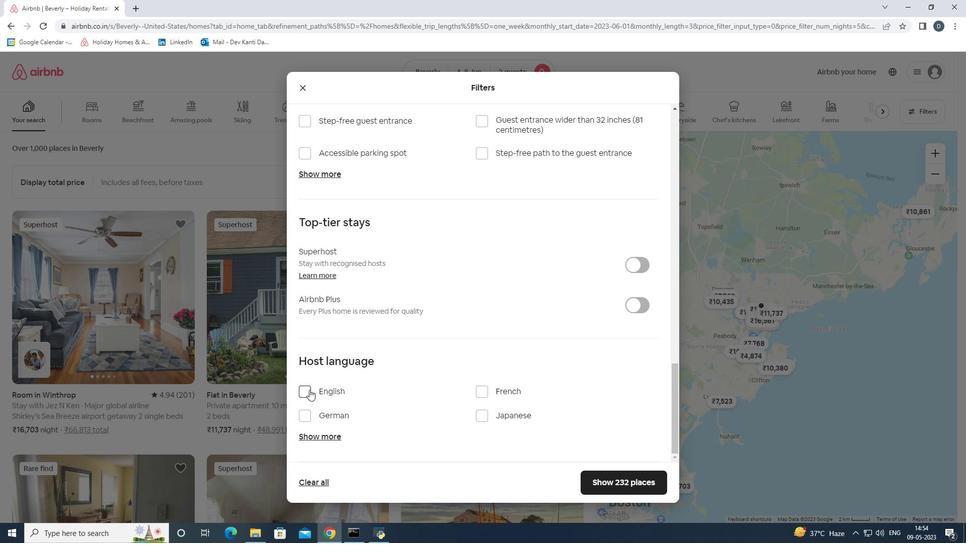
Action: Mouse scrolled (309, 389) with delta (0, 0)
Screenshot: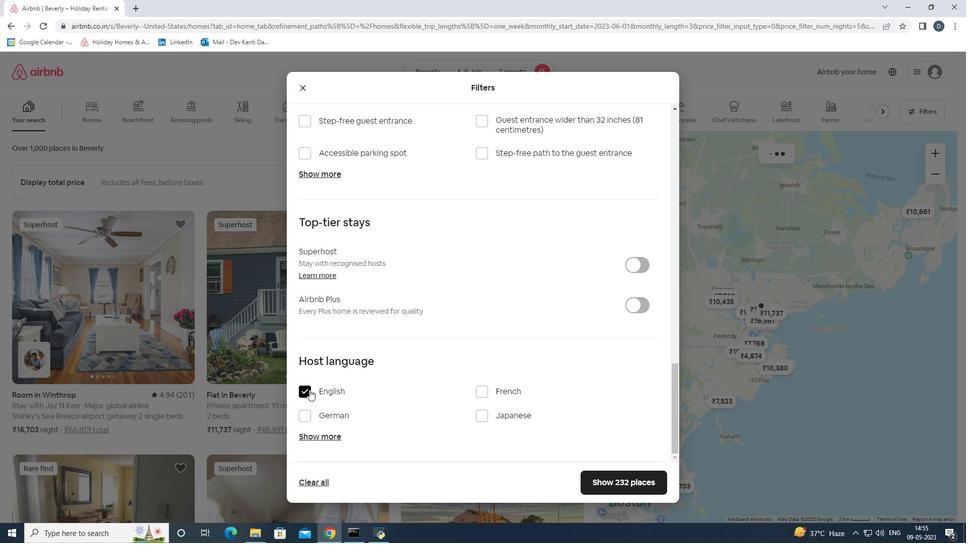 
Action: Mouse moved to (601, 476)
Screenshot: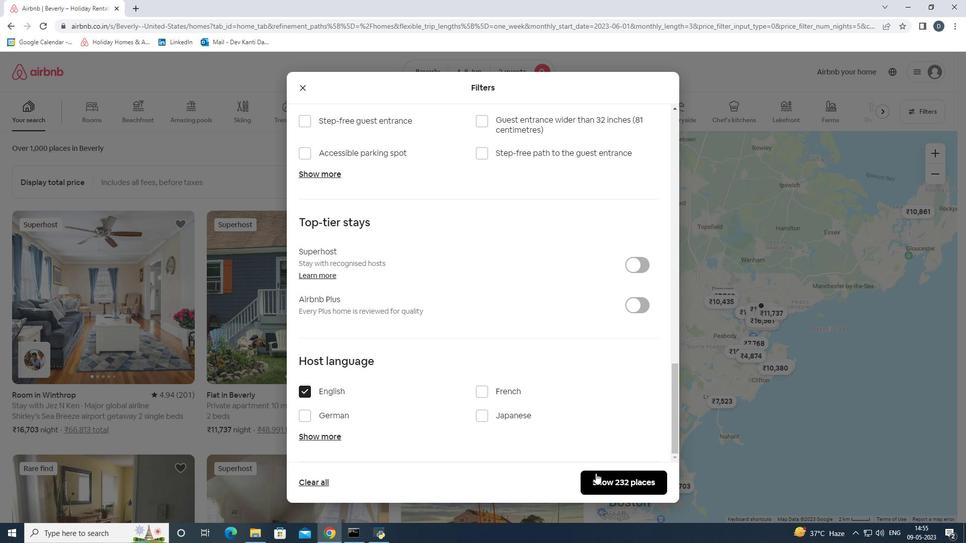 
Action: Mouse pressed left at (601, 476)
Screenshot: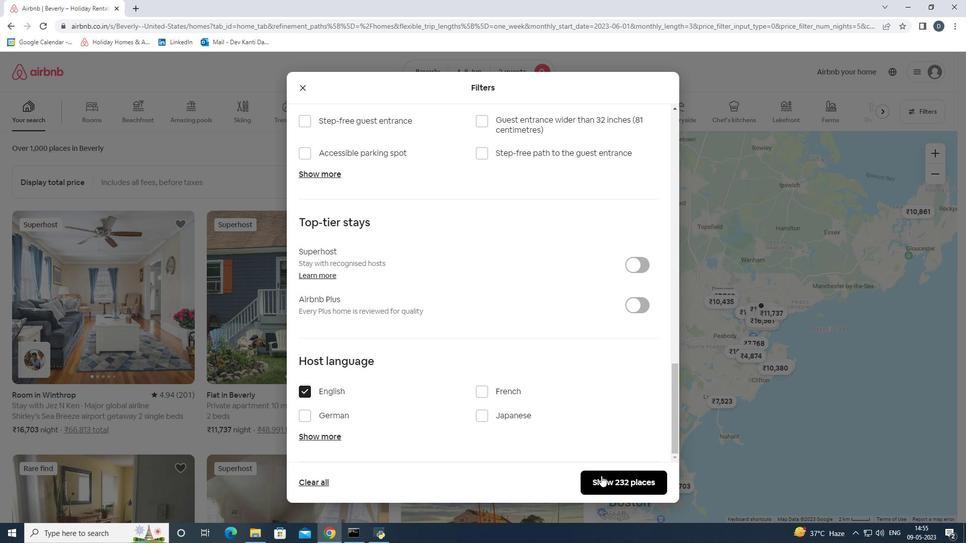 
Action: Mouse moved to (600, 470)
Screenshot: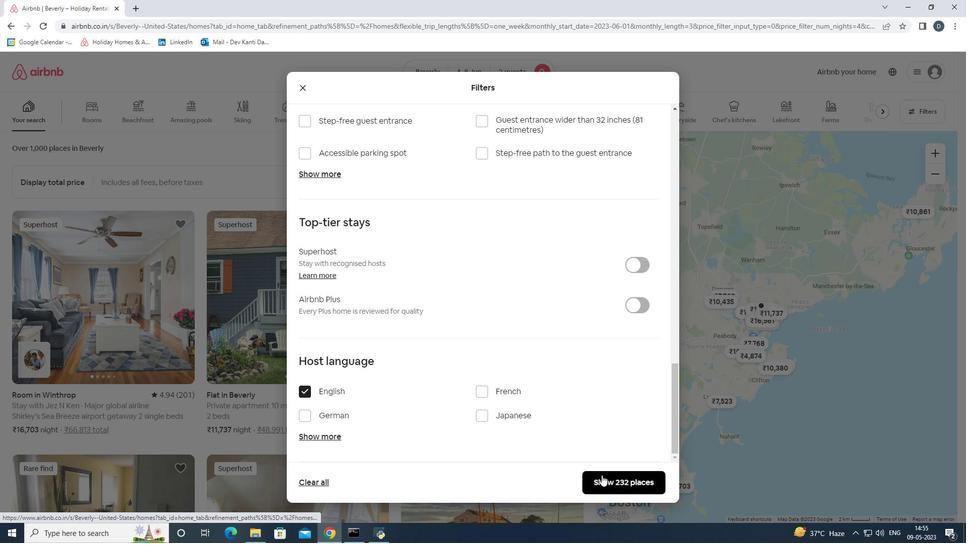 
